 Task: Add Attachment from computer to Card Card0000000213 in Board Board0000000054 in Workspace WS0000000018 in Trello. Add Cover Purple to Card Card0000000213 in Board Board0000000054 in Workspace WS0000000018 in Trello. Add "Move Card To …" Button titled Button0000000213 to "top" of the list "To Do" to Card Card0000000213 in Board Board0000000054 in Workspace WS0000000018 in Trello. Add Description DS0000000213 to Card Card0000000213 in Board Board0000000054 in Workspace WS0000000018 in Trello. Add Comment CM0000000213 to Card Card0000000213 in Board Board0000000054 in Workspace WS0000000018 in Trello
Action: Mouse moved to (347, 222)
Screenshot: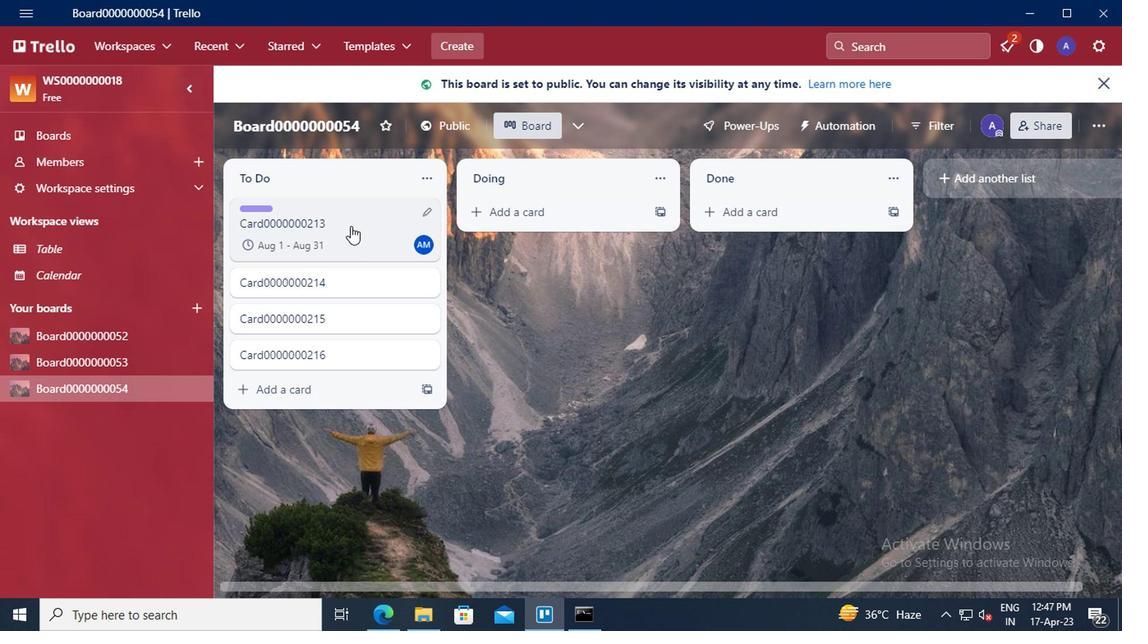 
Action: Mouse pressed left at (347, 222)
Screenshot: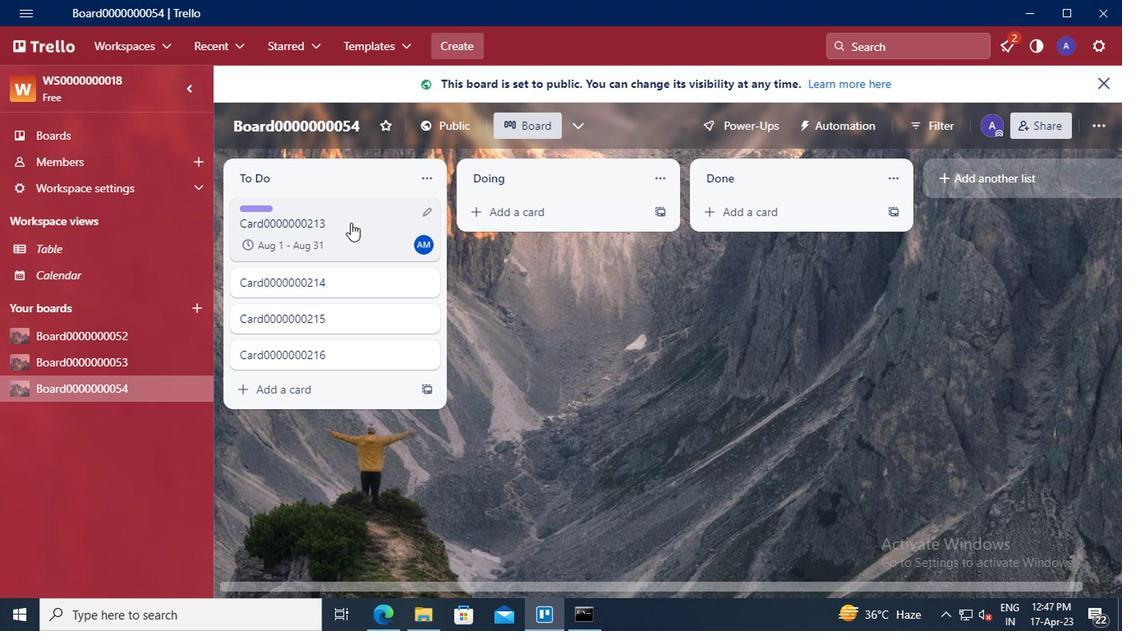 
Action: Mouse moved to (743, 285)
Screenshot: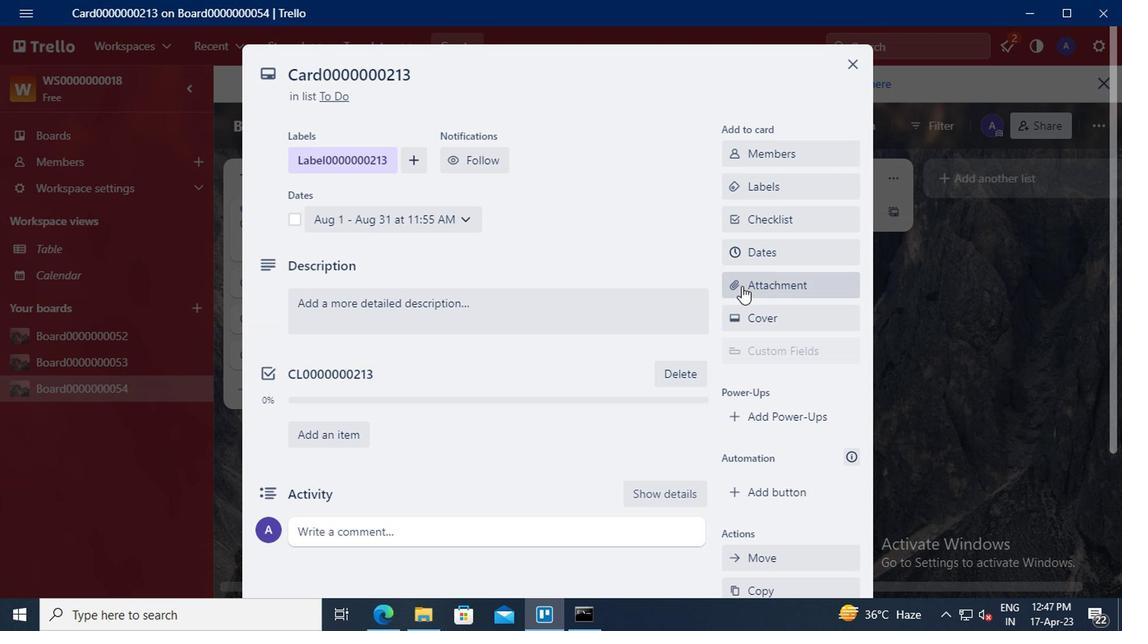 
Action: Mouse pressed left at (743, 285)
Screenshot: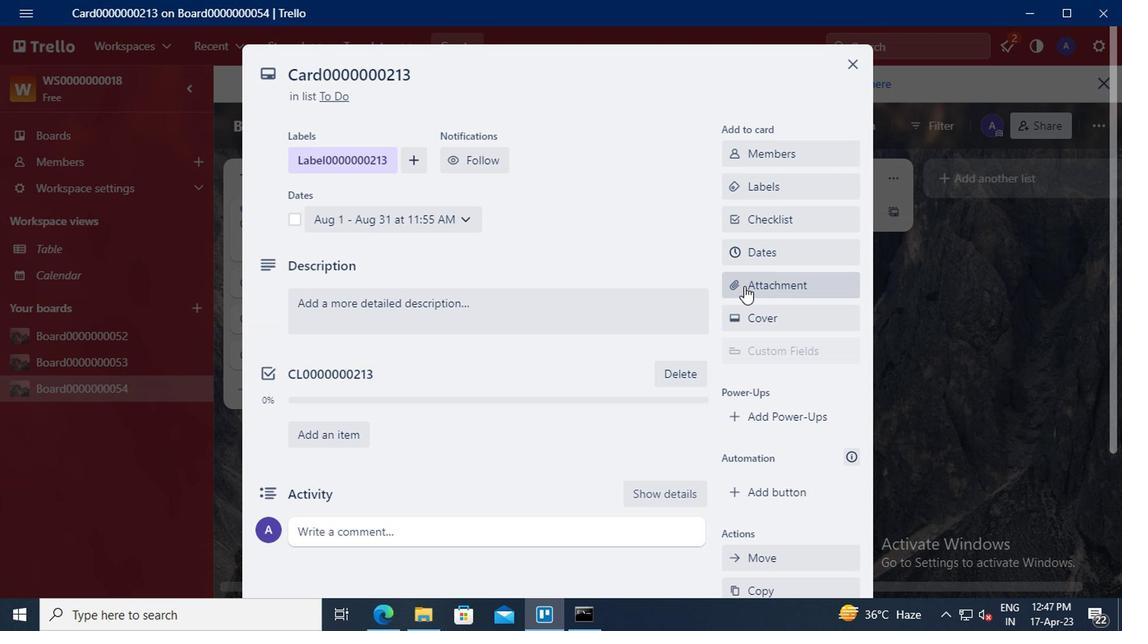 
Action: Mouse moved to (750, 145)
Screenshot: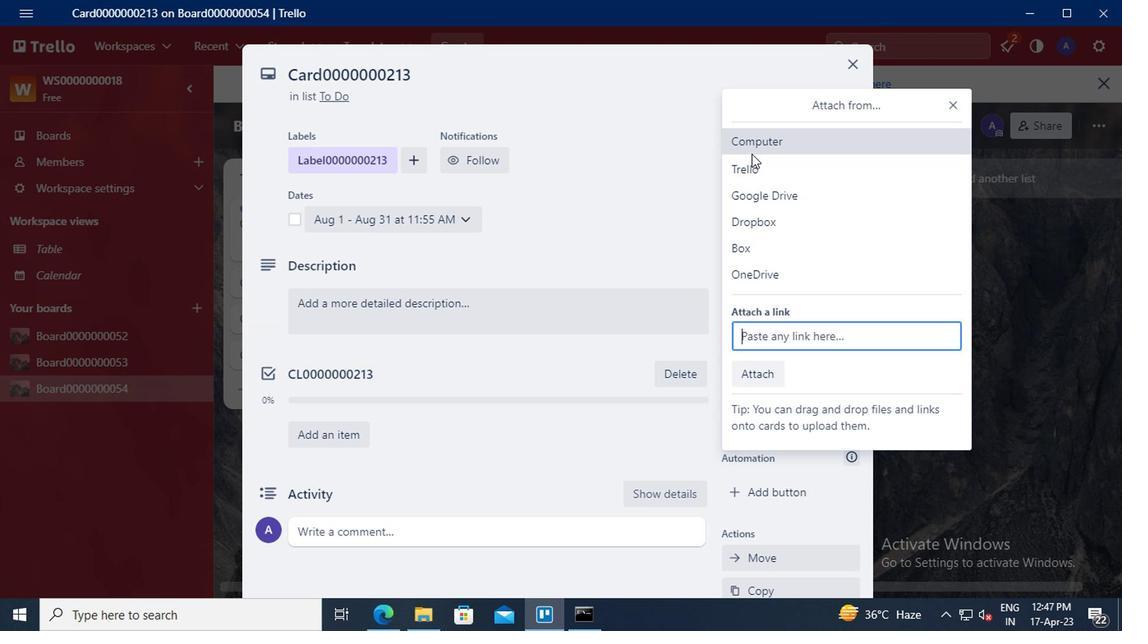 
Action: Mouse pressed left at (750, 145)
Screenshot: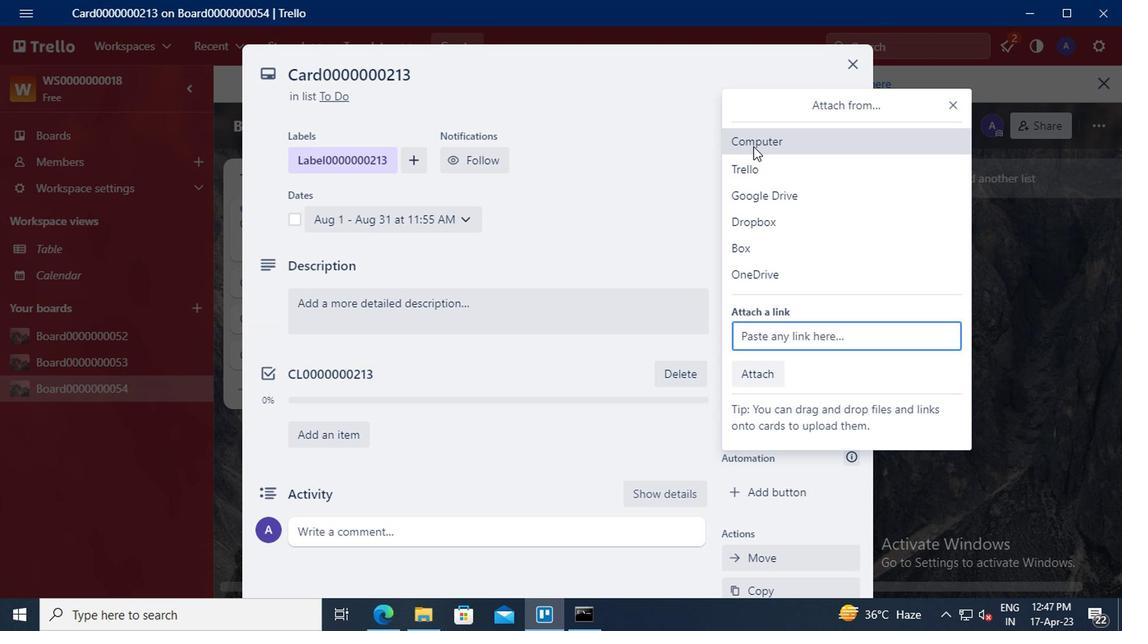 
Action: Mouse moved to (448, 147)
Screenshot: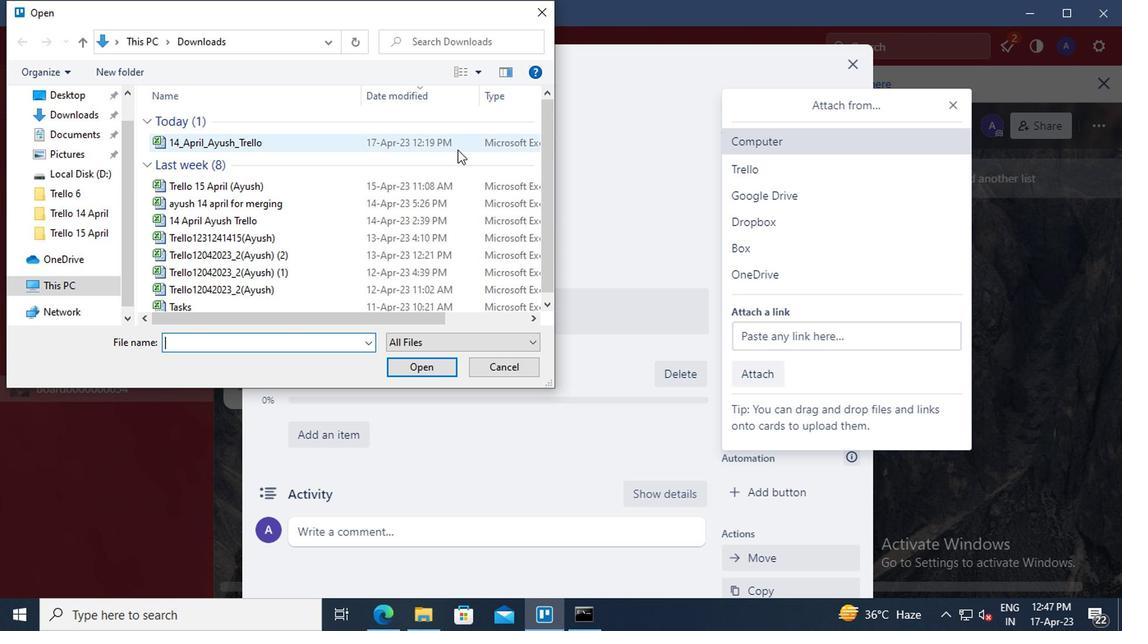 
Action: Mouse pressed left at (448, 147)
Screenshot: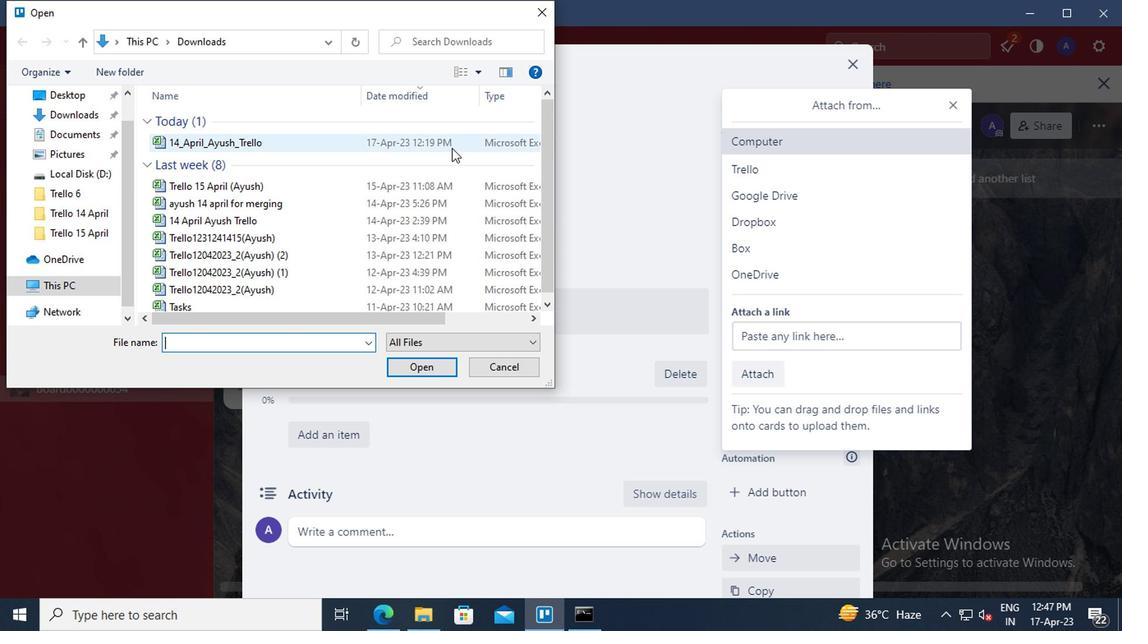 
Action: Mouse moved to (436, 366)
Screenshot: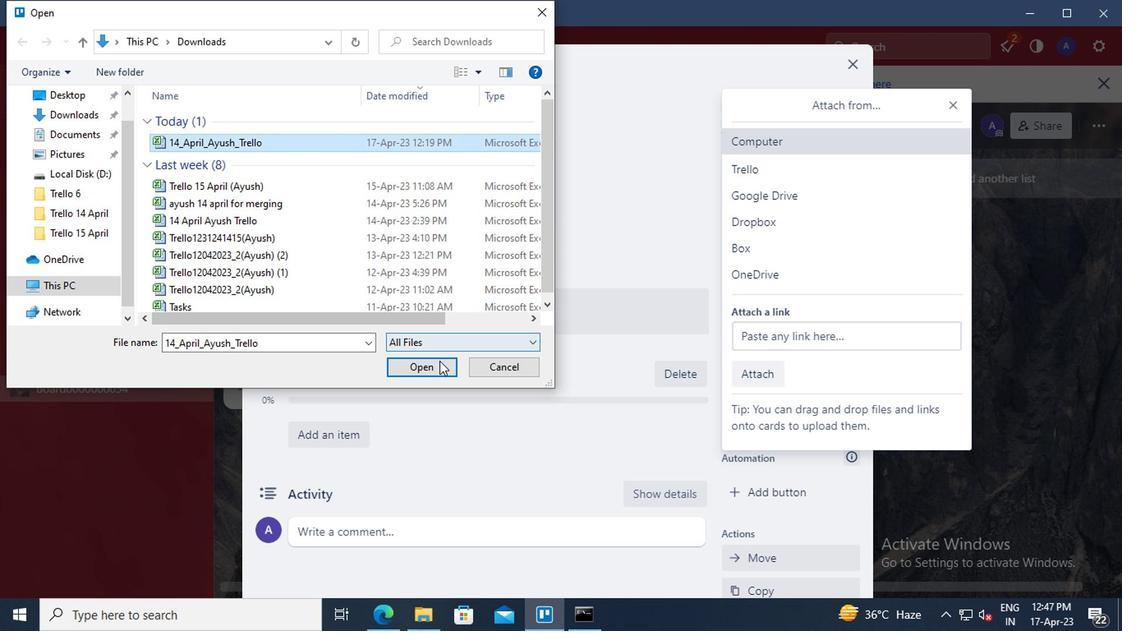 
Action: Mouse pressed left at (436, 366)
Screenshot: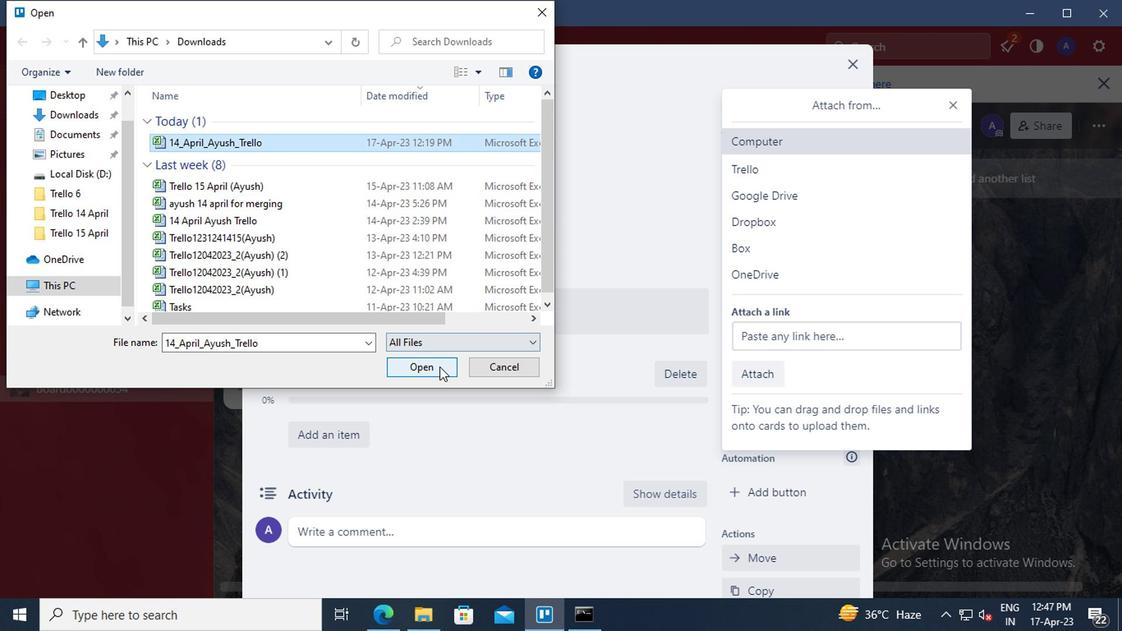 
Action: Mouse moved to (771, 322)
Screenshot: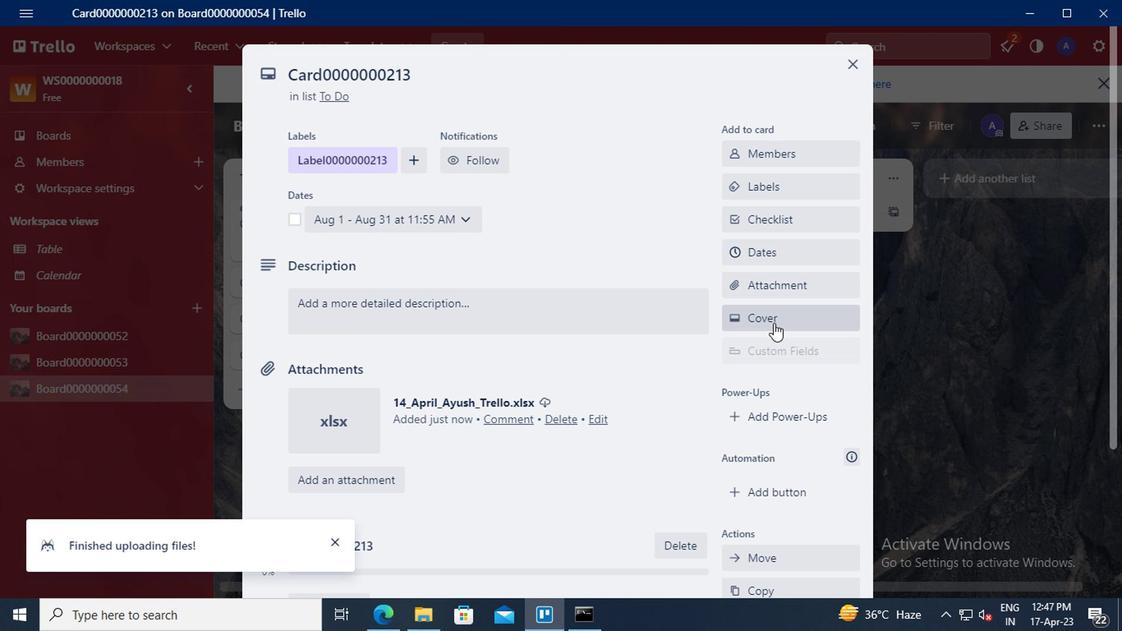 
Action: Mouse pressed left at (771, 322)
Screenshot: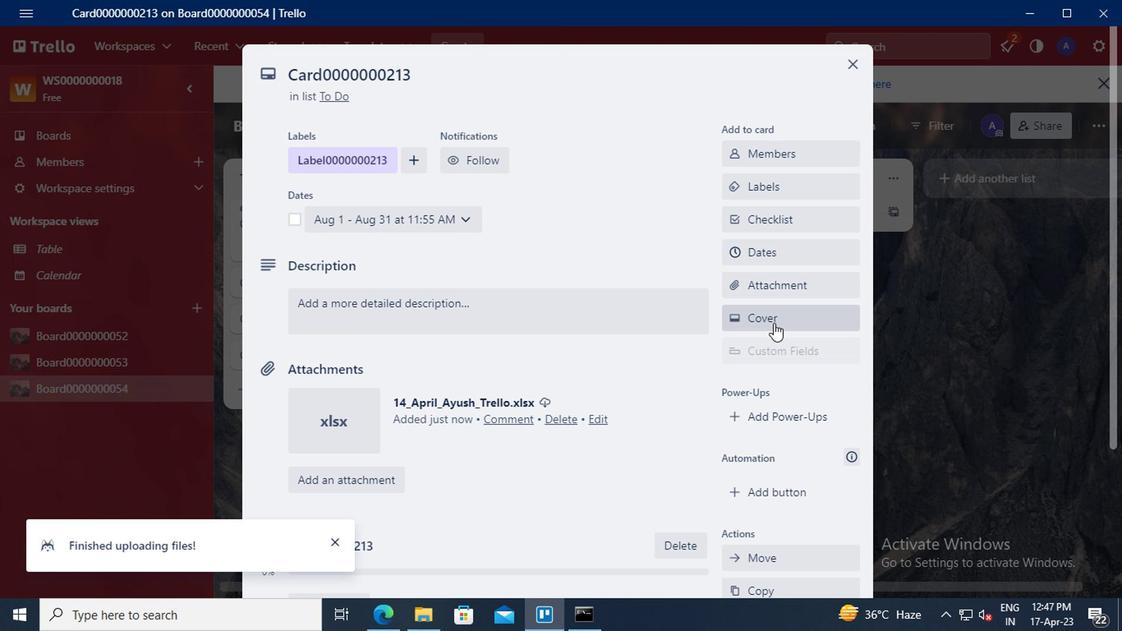 
Action: Mouse moved to (932, 265)
Screenshot: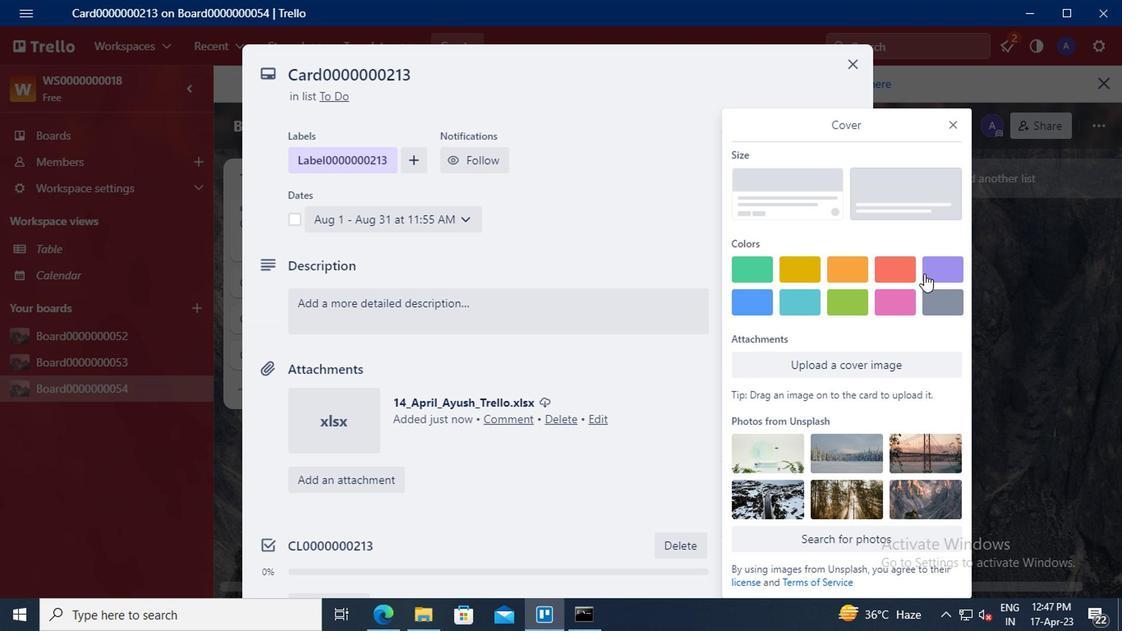 
Action: Mouse pressed left at (932, 265)
Screenshot: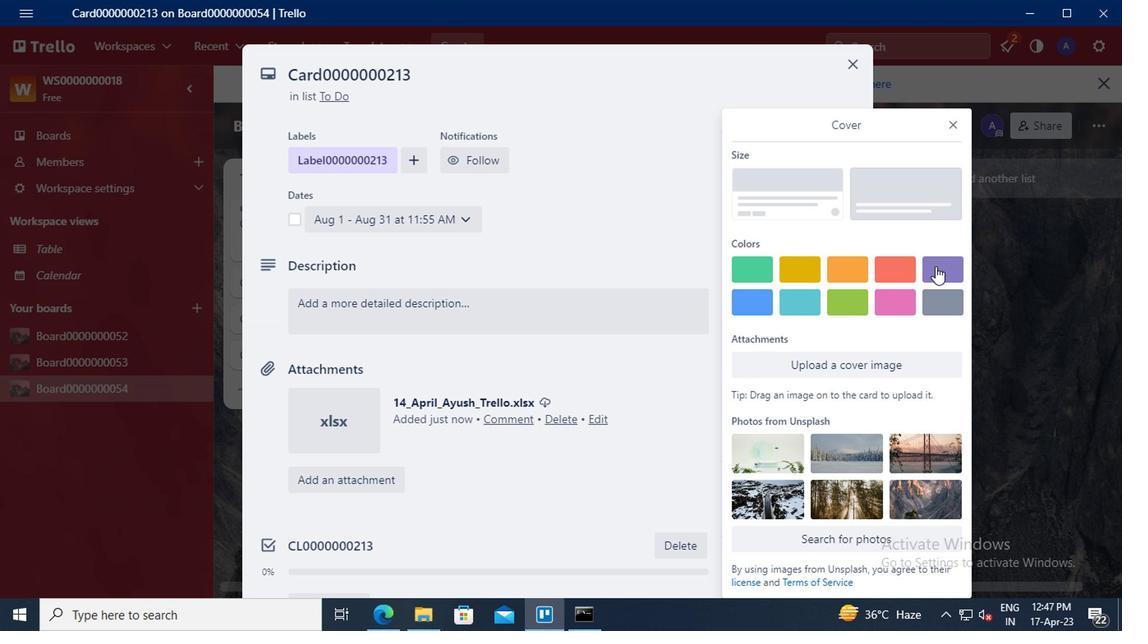 
Action: Mouse moved to (951, 94)
Screenshot: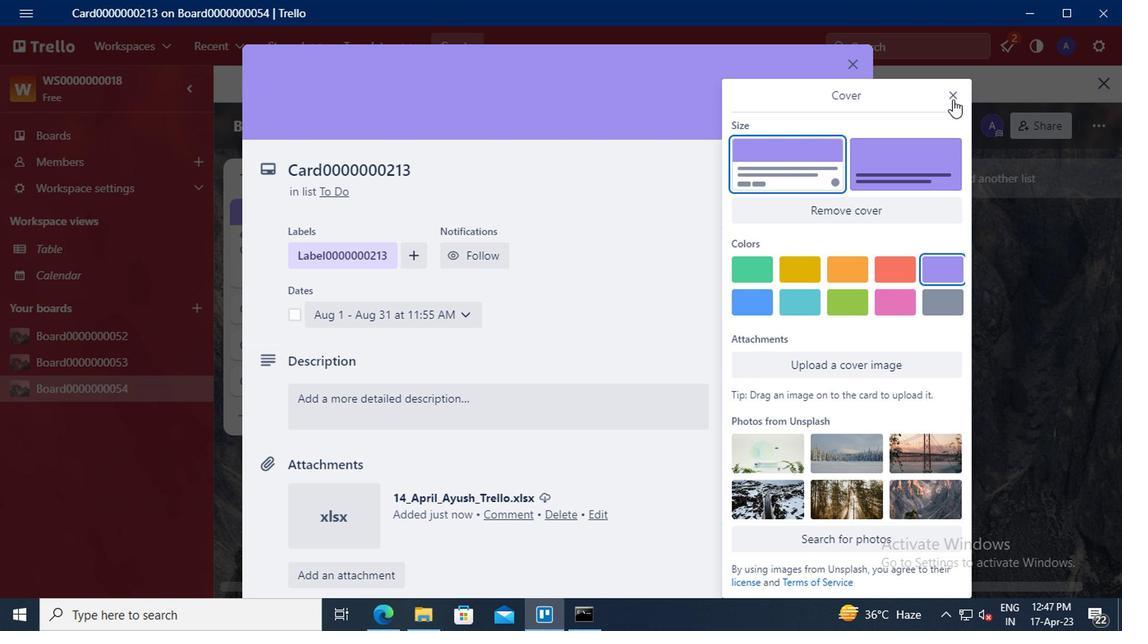 
Action: Mouse pressed left at (951, 94)
Screenshot: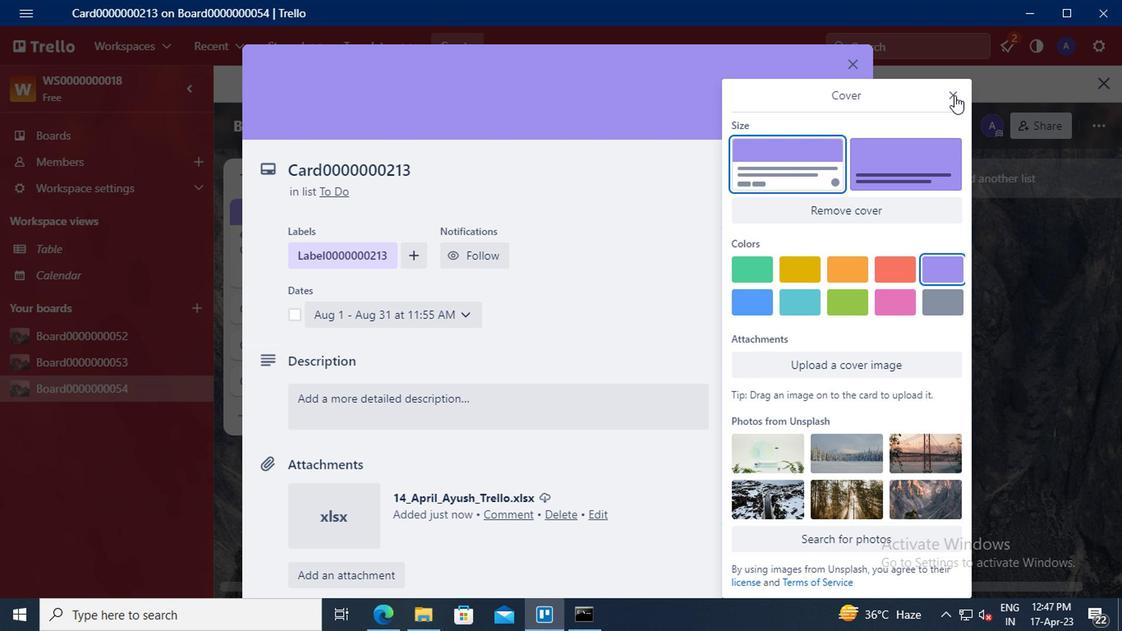 
Action: Mouse moved to (795, 276)
Screenshot: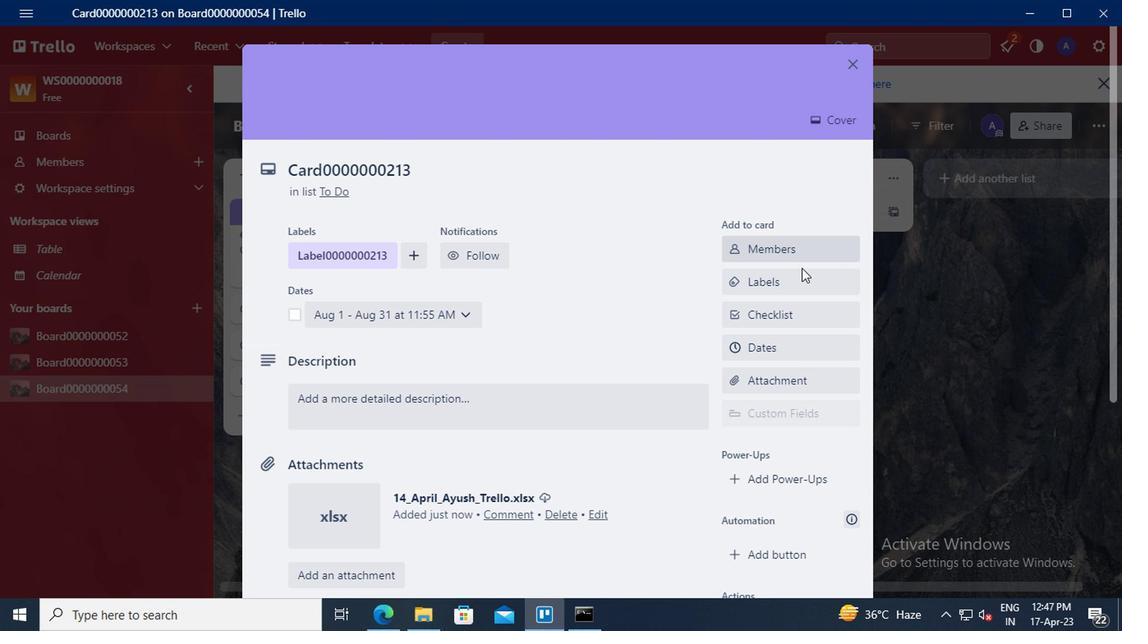 
Action: Mouse scrolled (795, 275) with delta (0, 0)
Screenshot: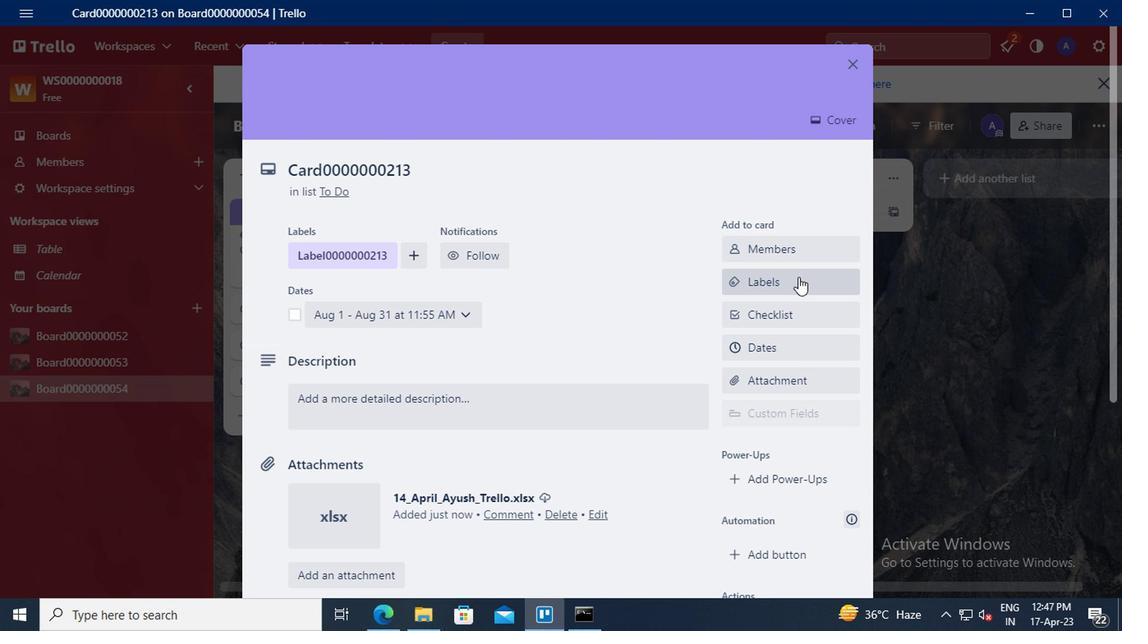 
Action: Mouse scrolled (795, 275) with delta (0, 0)
Screenshot: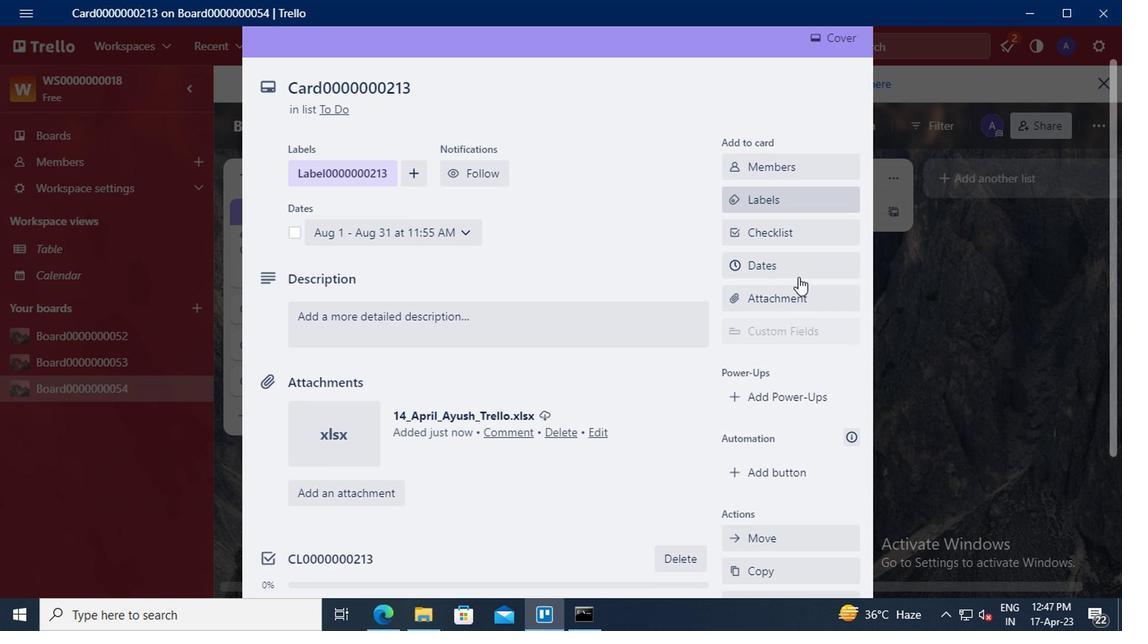 
Action: Mouse scrolled (795, 275) with delta (0, 0)
Screenshot: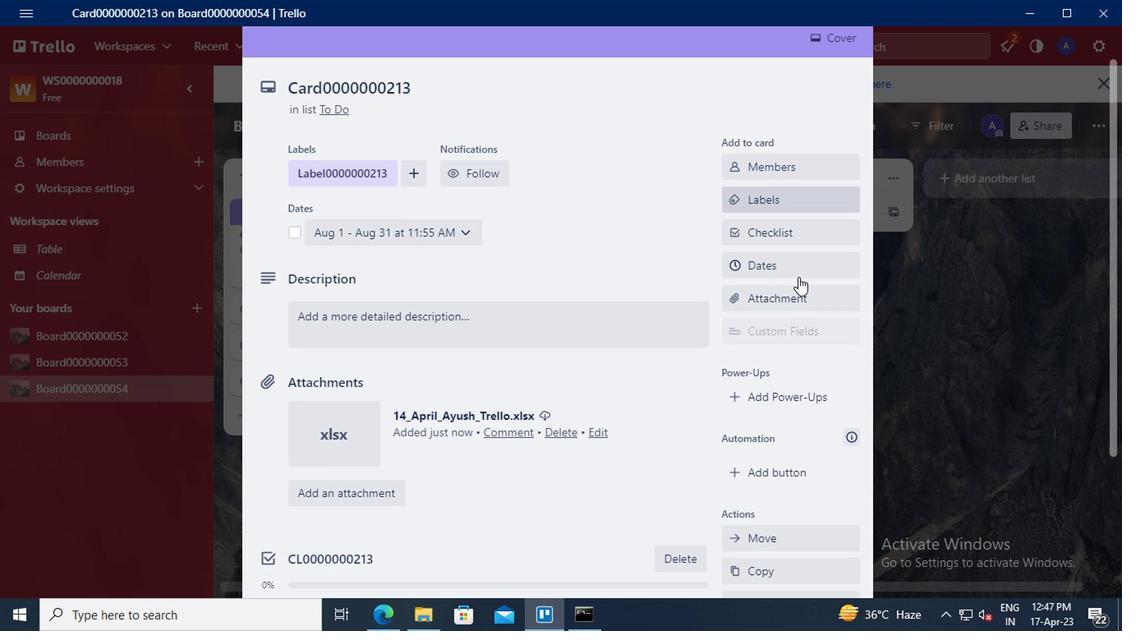 
Action: Mouse moved to (795, 306)
Screenshot: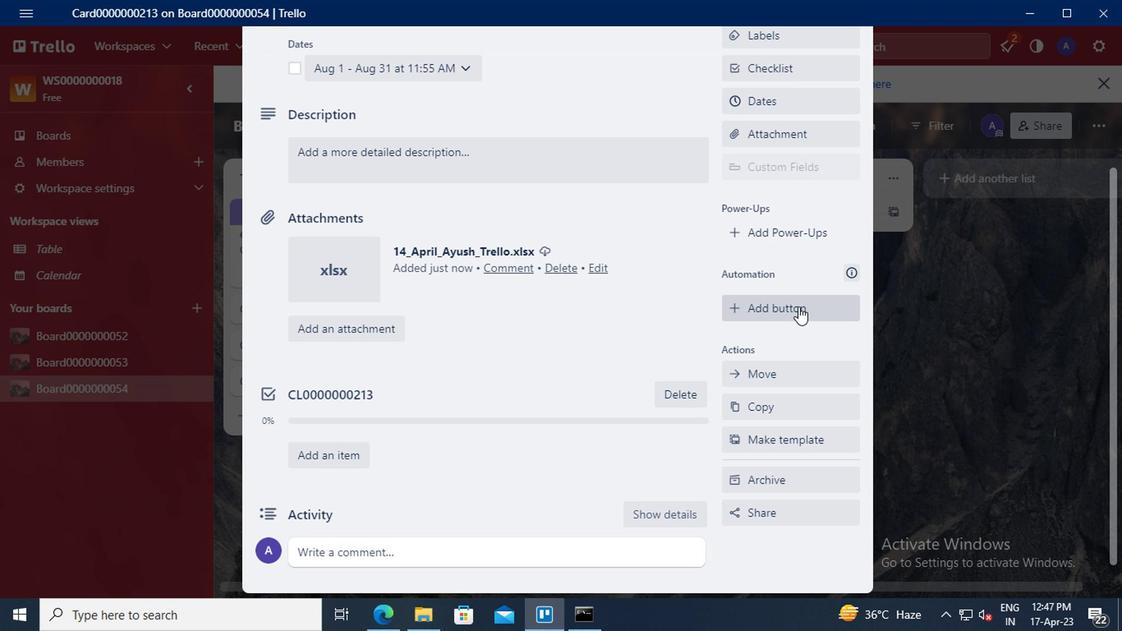 
Action: Mouse pressed left at (795, 306)
Screenshot: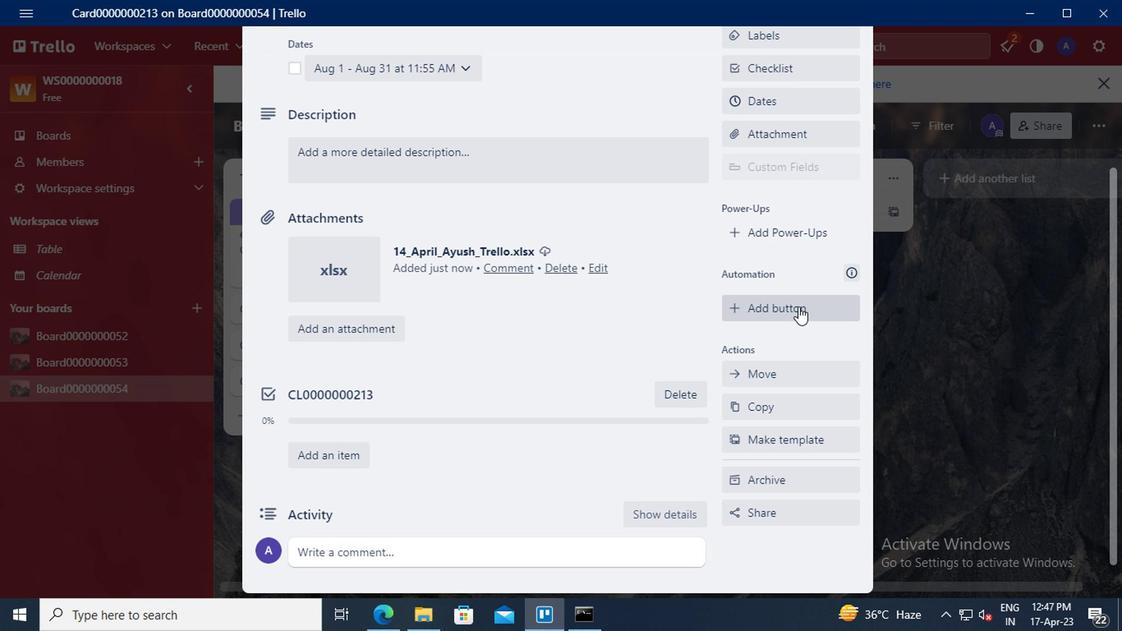 
Action: Mouse moved to (793, 157)
Screenshot: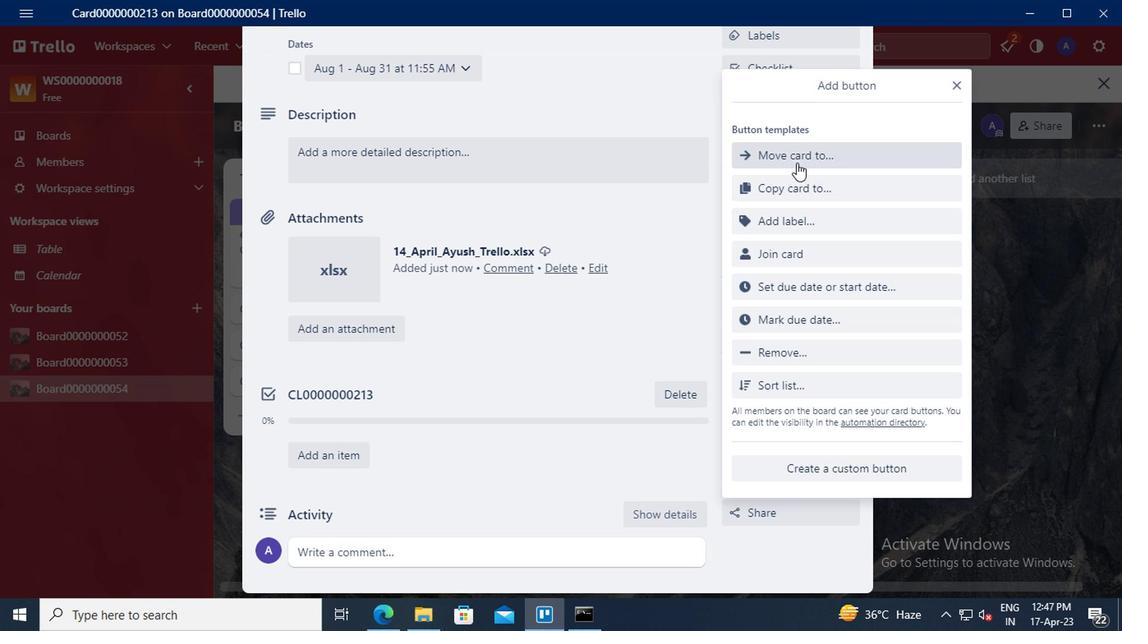 
Action: Mouse pressed left at (793, 157)
Screenshot: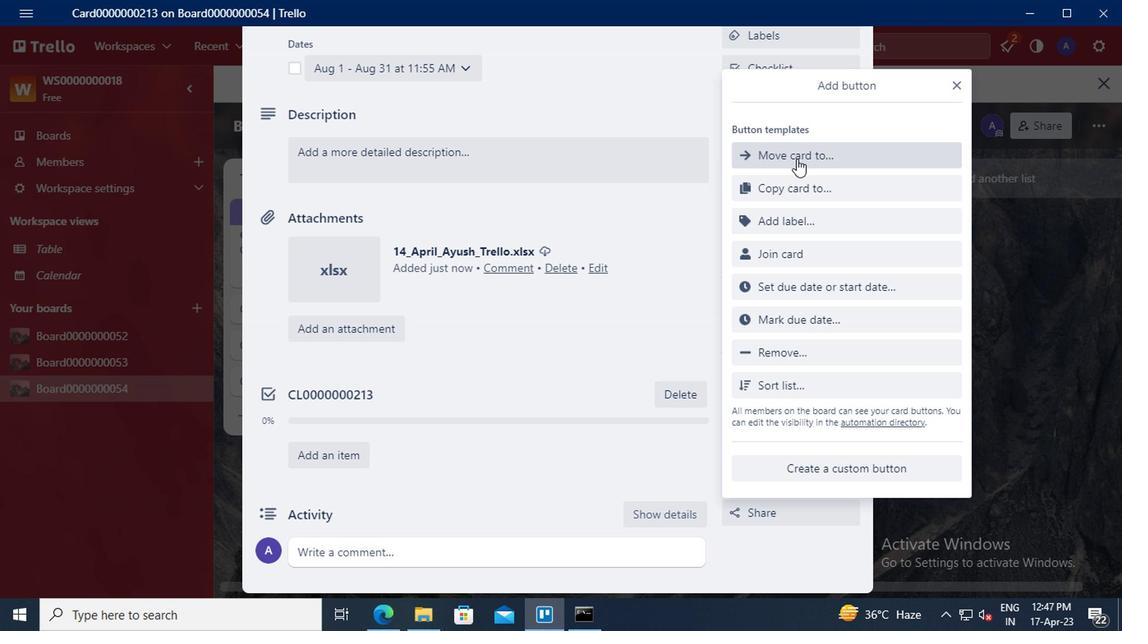 
Action: Mouse moved to (797, 154)
Screenshot: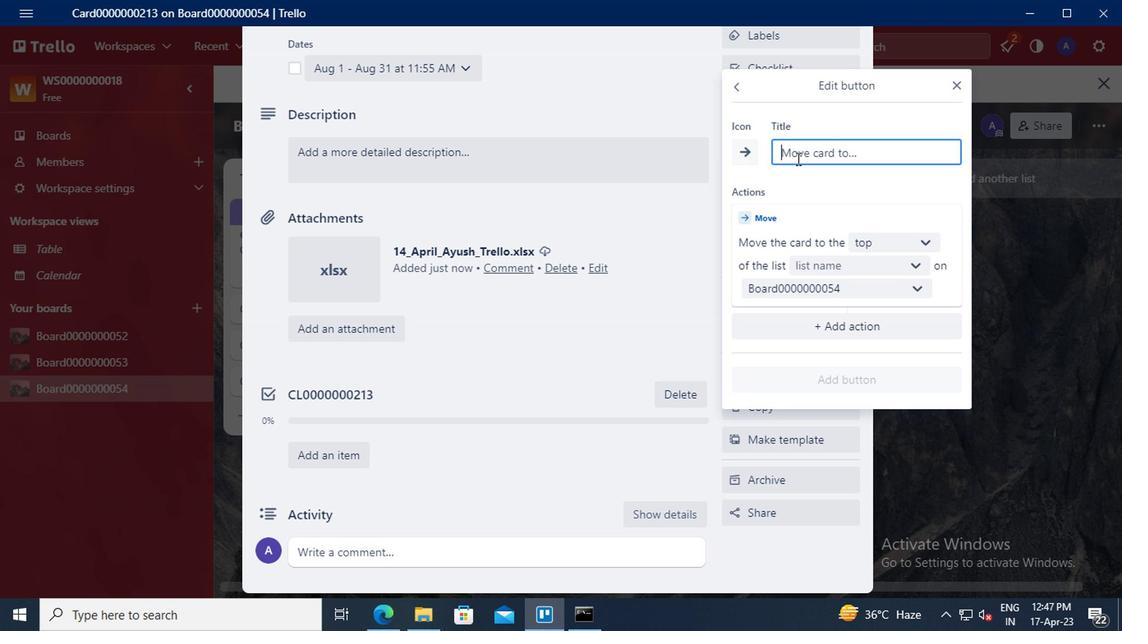 
Action: Mouse pressed left at (797, 154)
Screenshot: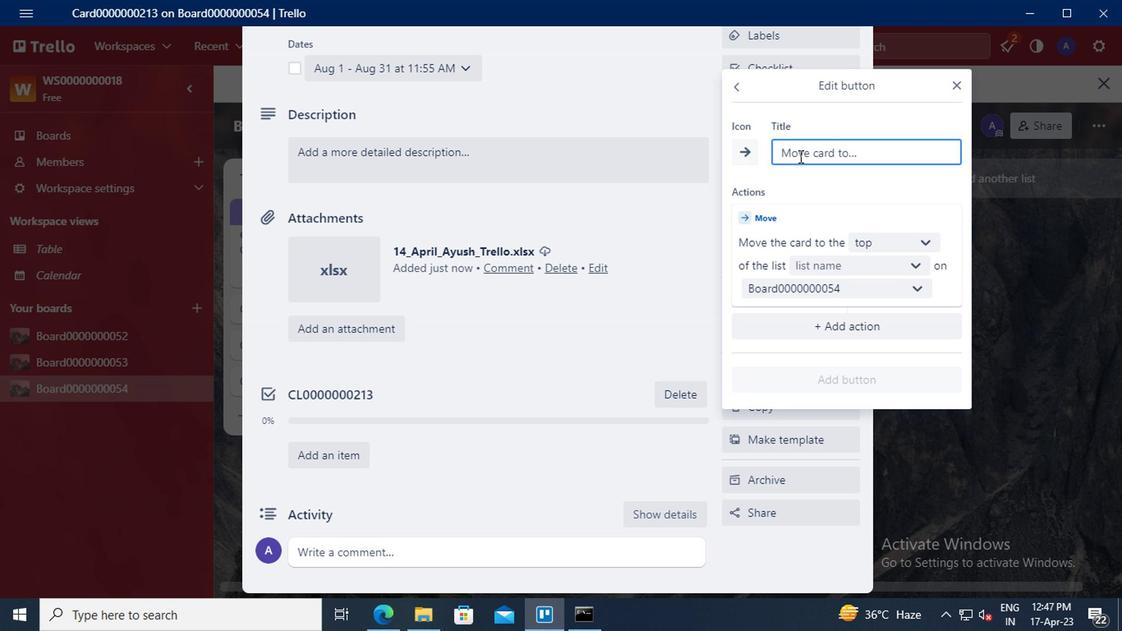 
Action: Key pressed <Key.shift>BUTTON0000000213
Screenshot: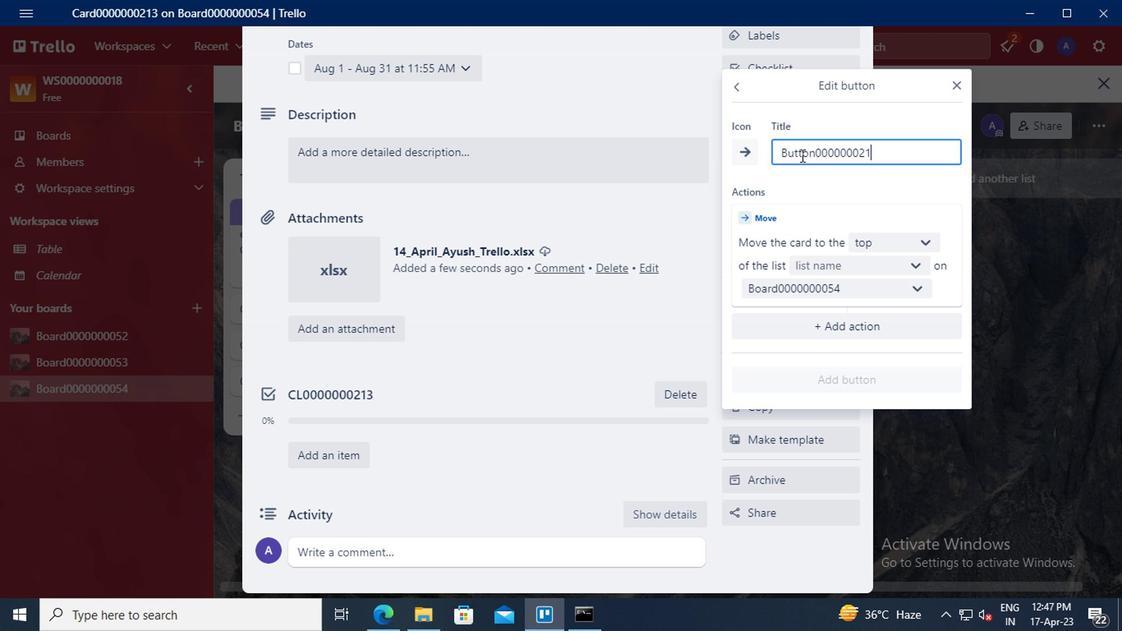 
Action: Mouse moved to (878, 242)
Screenshot: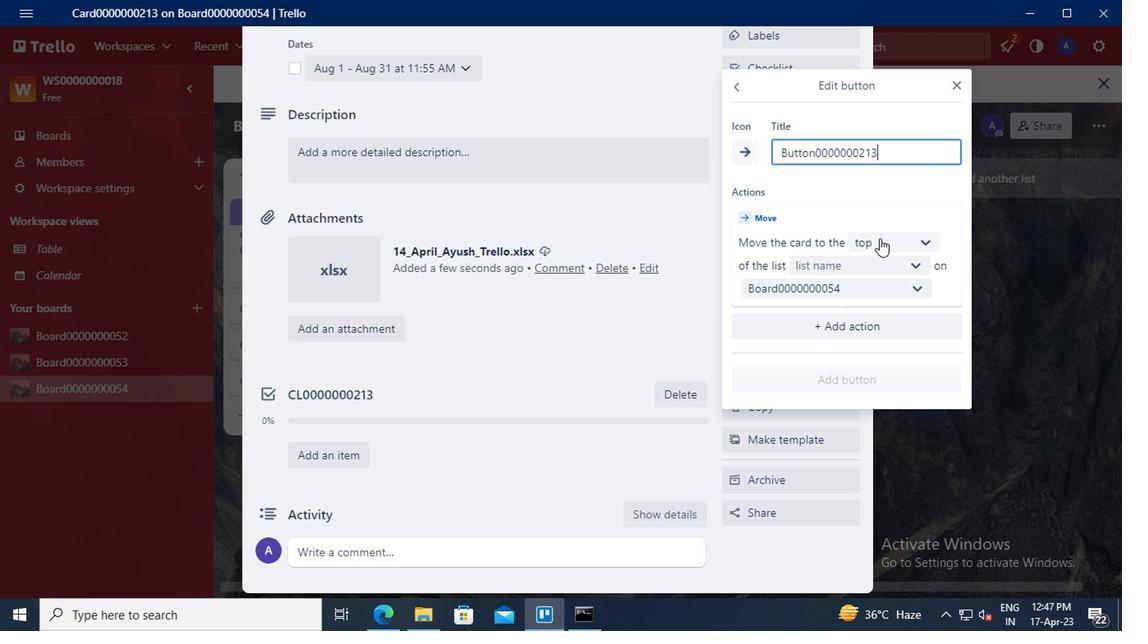 
Action: Mouse pressed left at (878, 242)
Screenshot: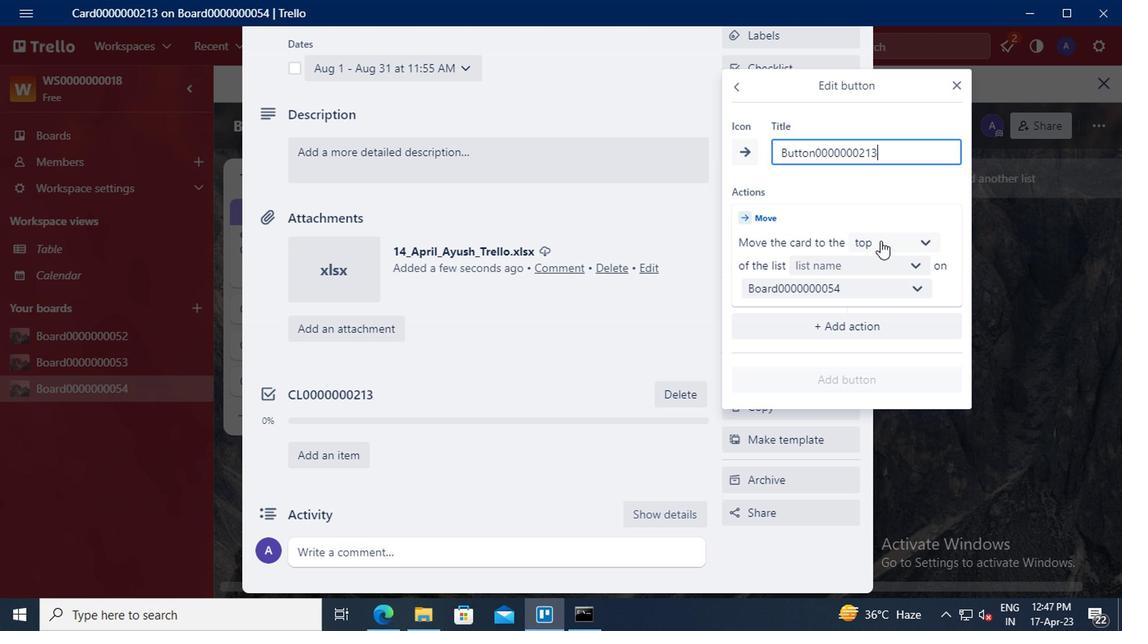 
Action: Mouse moved to (879, 271)
Screenshot: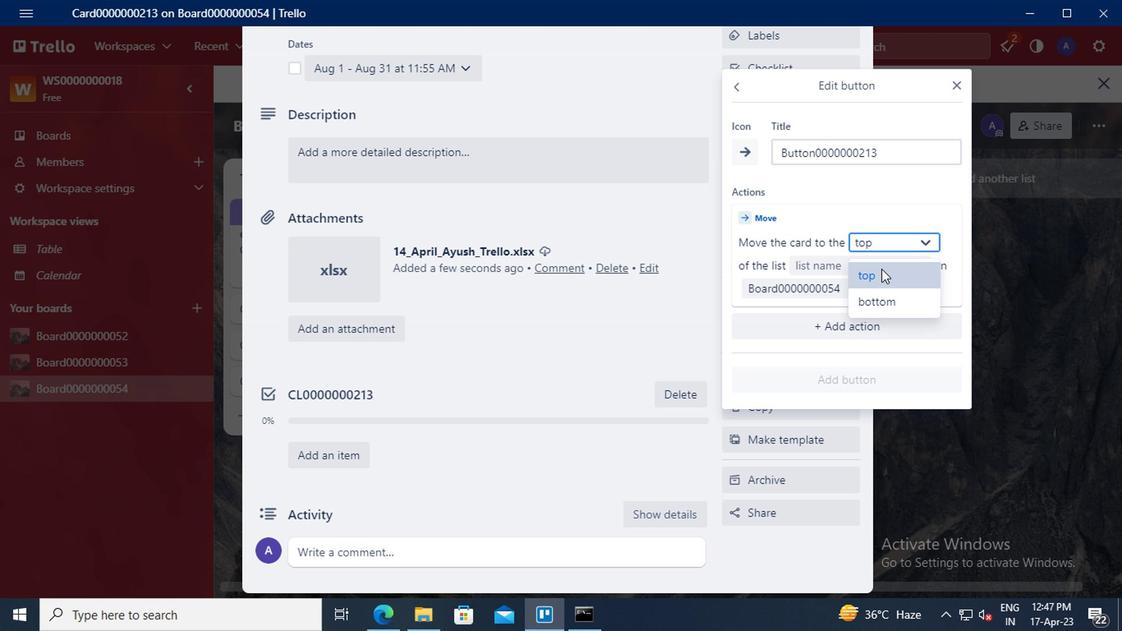 
Action: Mouse pressed left at (879, 271)
Screenshot: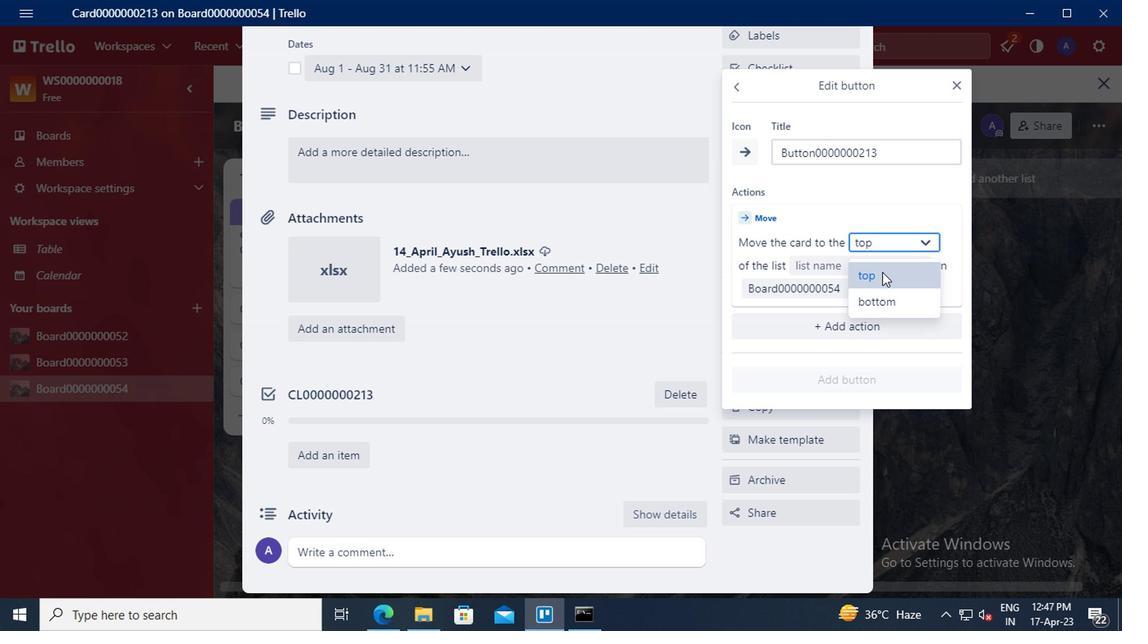 
Action: Mouse moved to (850, 263)
Screenshot: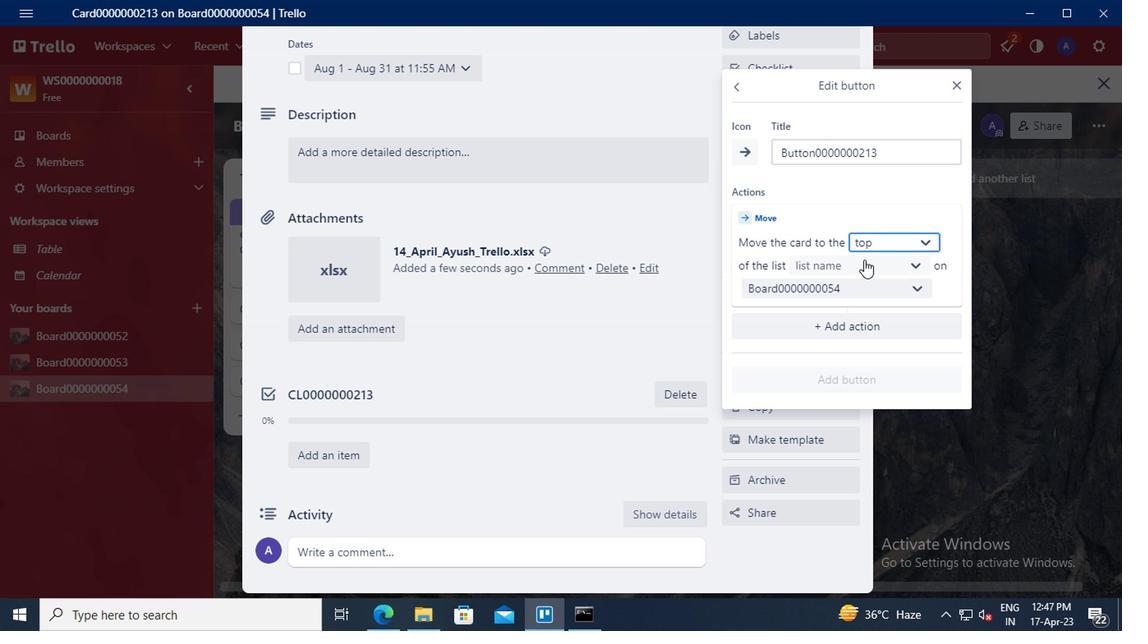 
Action: Mouse pressed left at (850, 263)
Screenshot: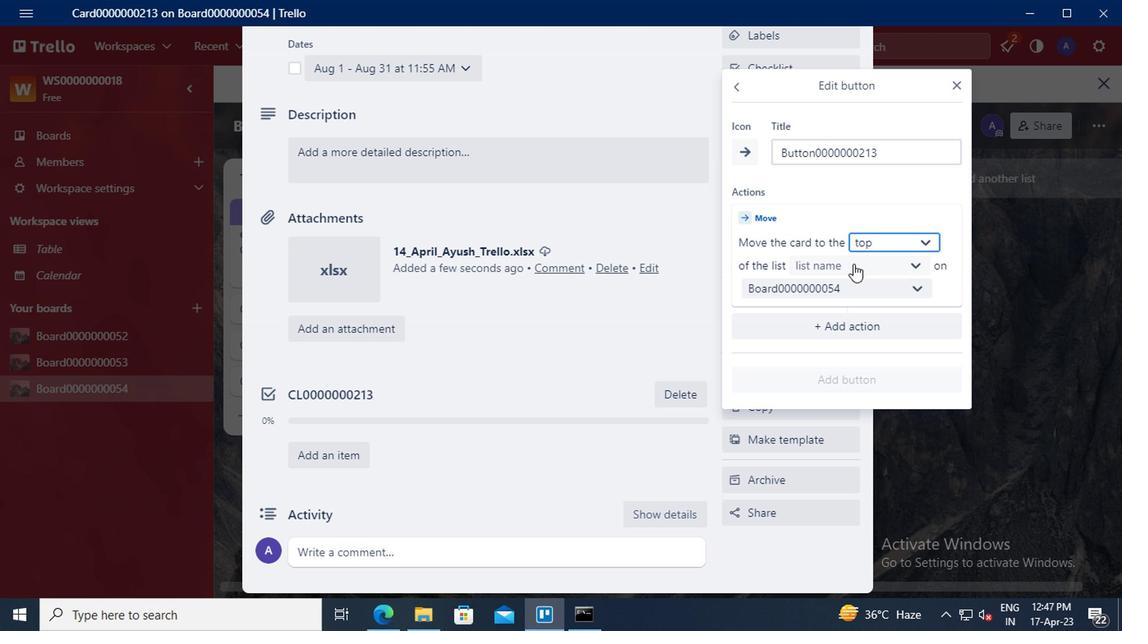 
Action: Mouse moved to (844, 290)
Screenshot: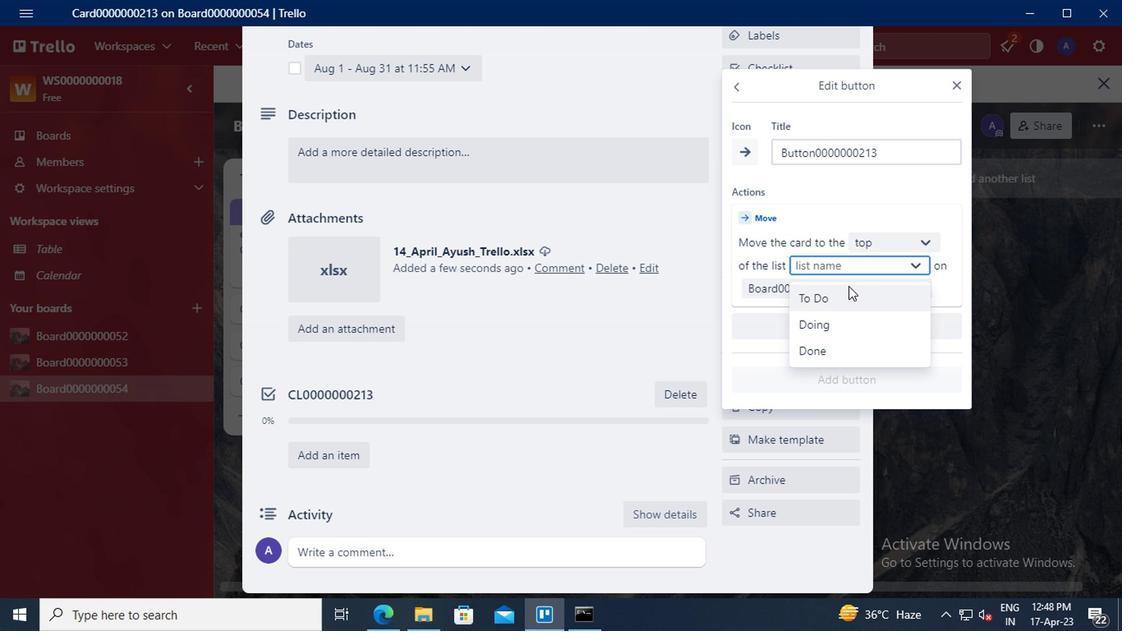 
Action: Mouse pressed left at (844, 290)
Screenshot: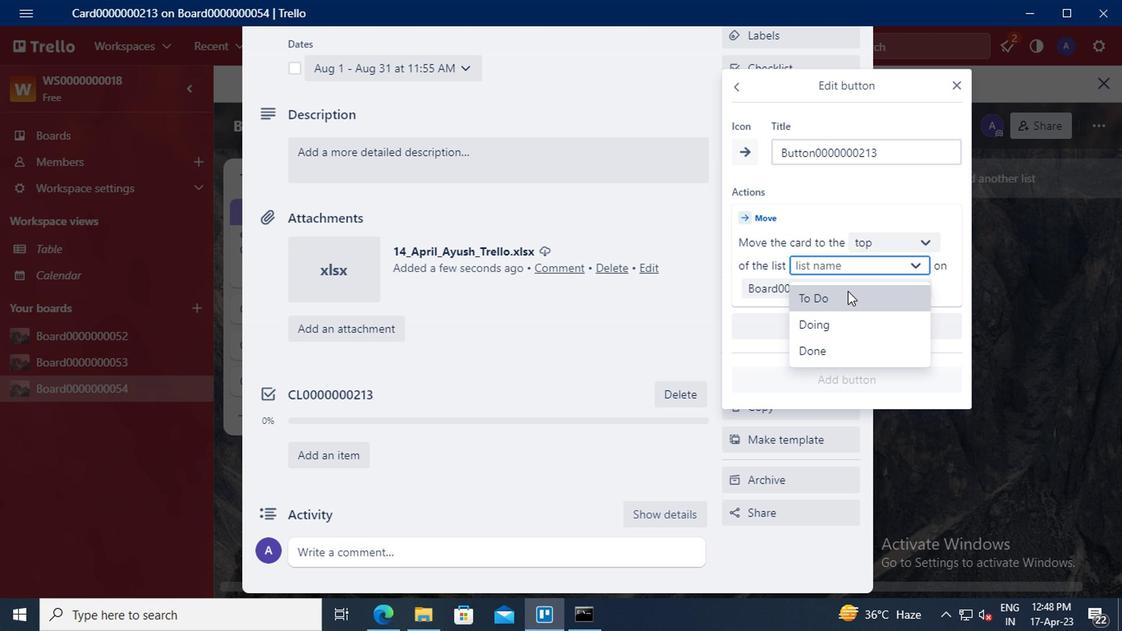 
Action: Mouse moved to (844, 382)
Screenshot: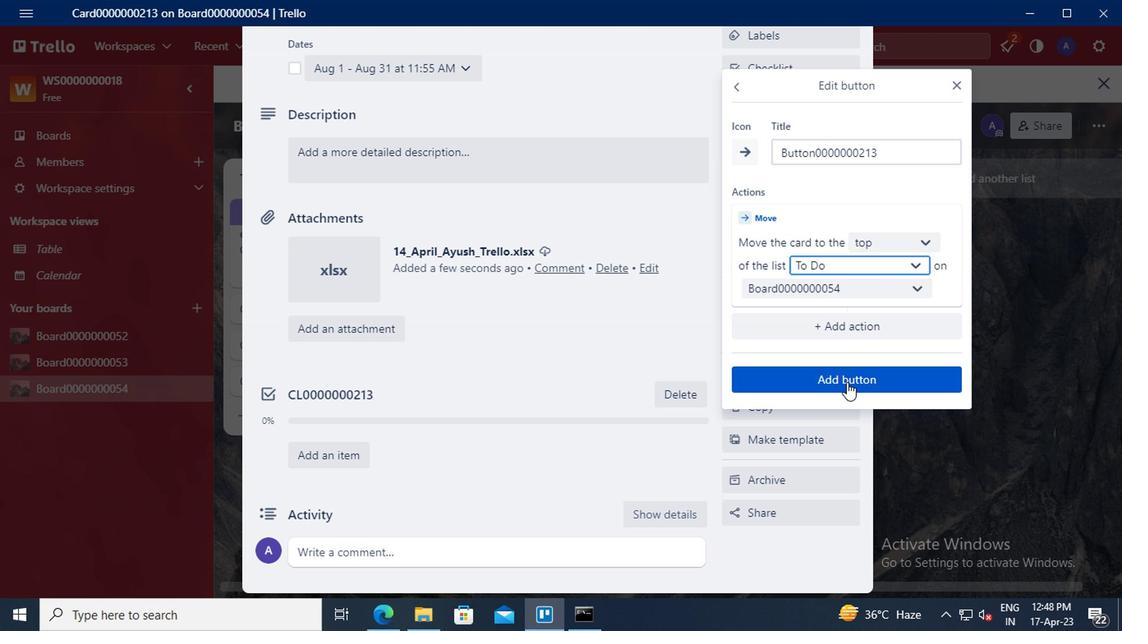 
Action: Mouse pressed left at (844, 382)
Screenshot: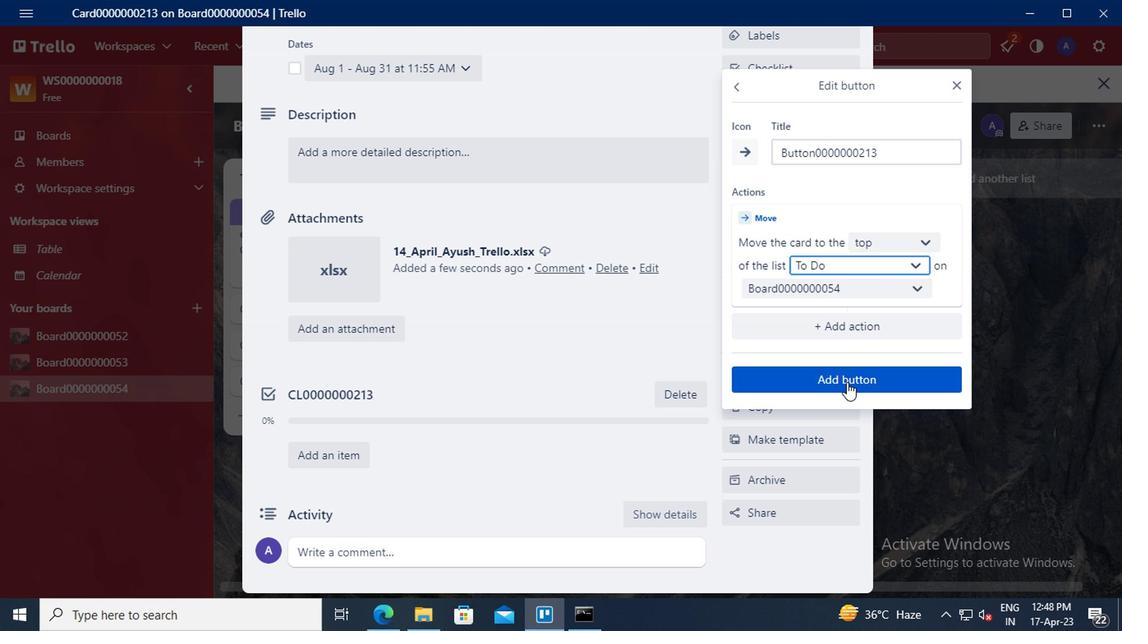 
Action: Mouse moved to (548, 341)
Screenshot: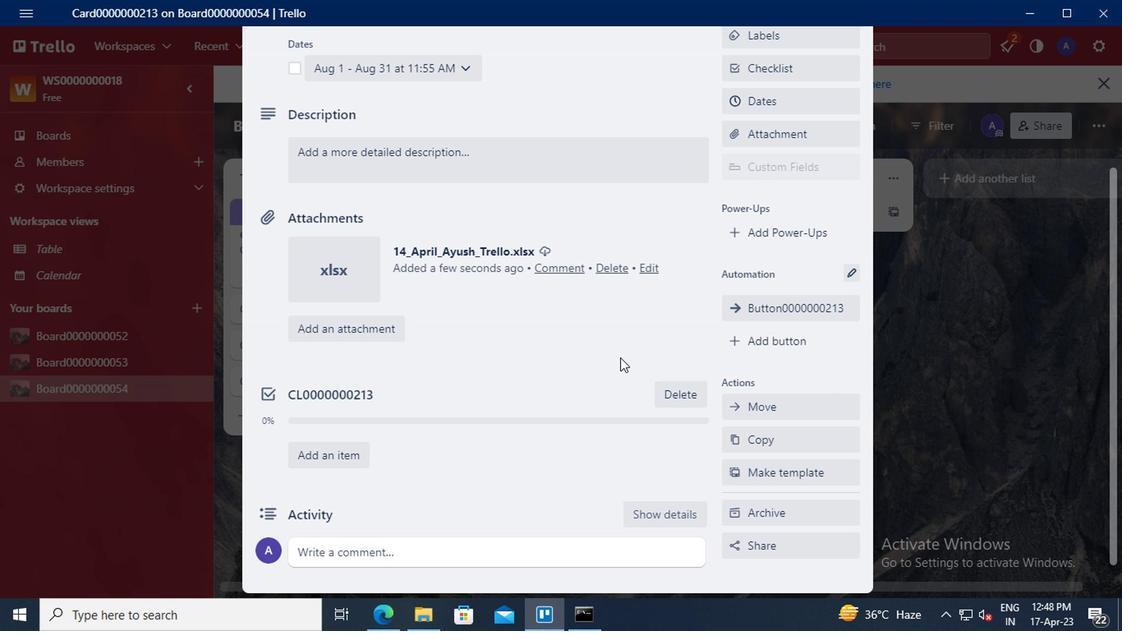 
Action: Mouse scrolled (548, 342) with delta (0, 0)
Screenshot: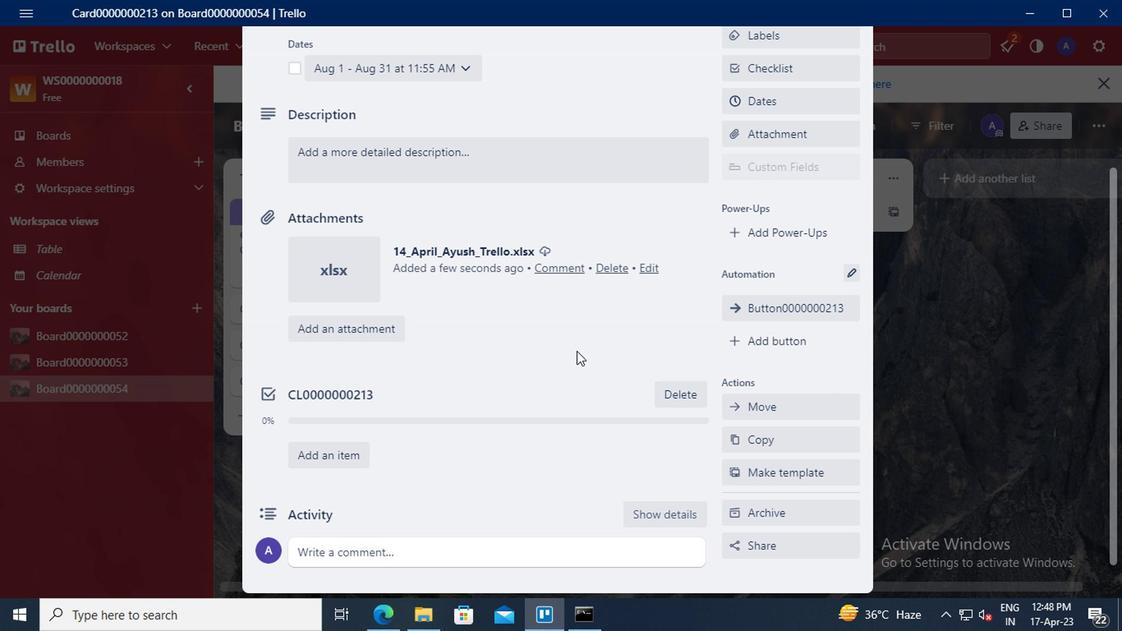 
Action: Mouse moved to (390, 249)
Screenshot: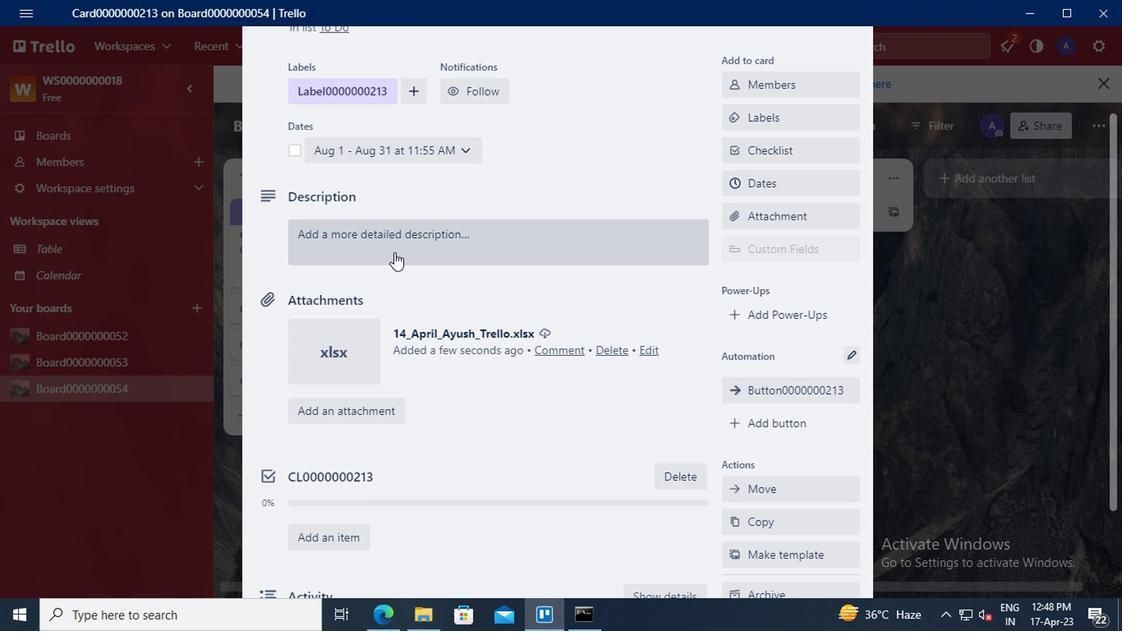 
Action: Mouse pressed left at (390, 249)
Screenshot: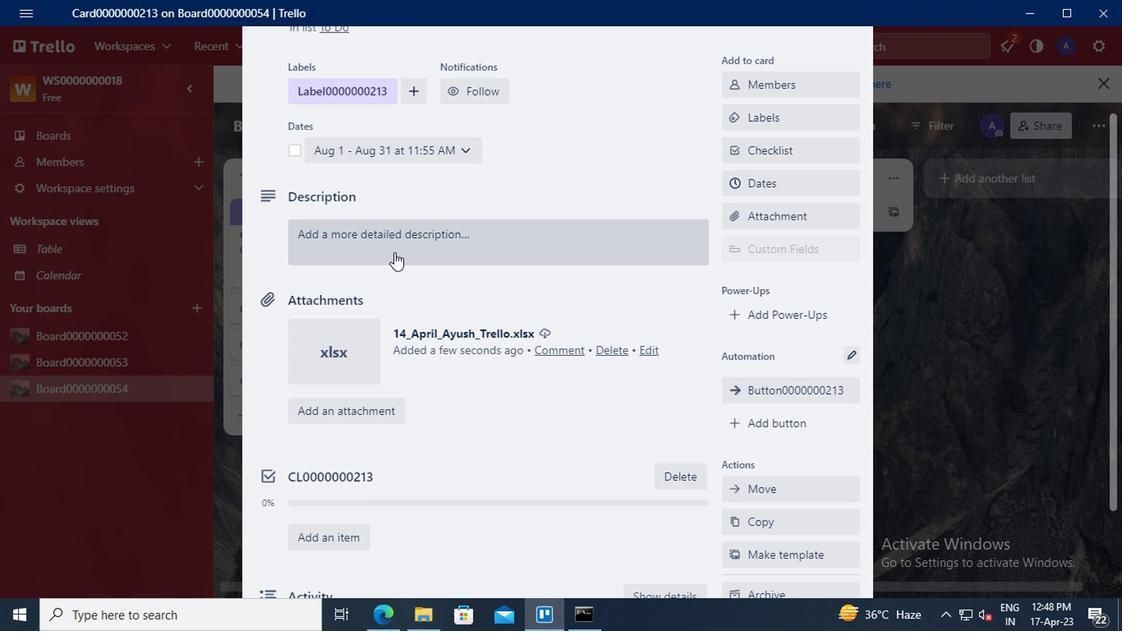 
Action: Mouse moved to (347, 282)
Screenshot: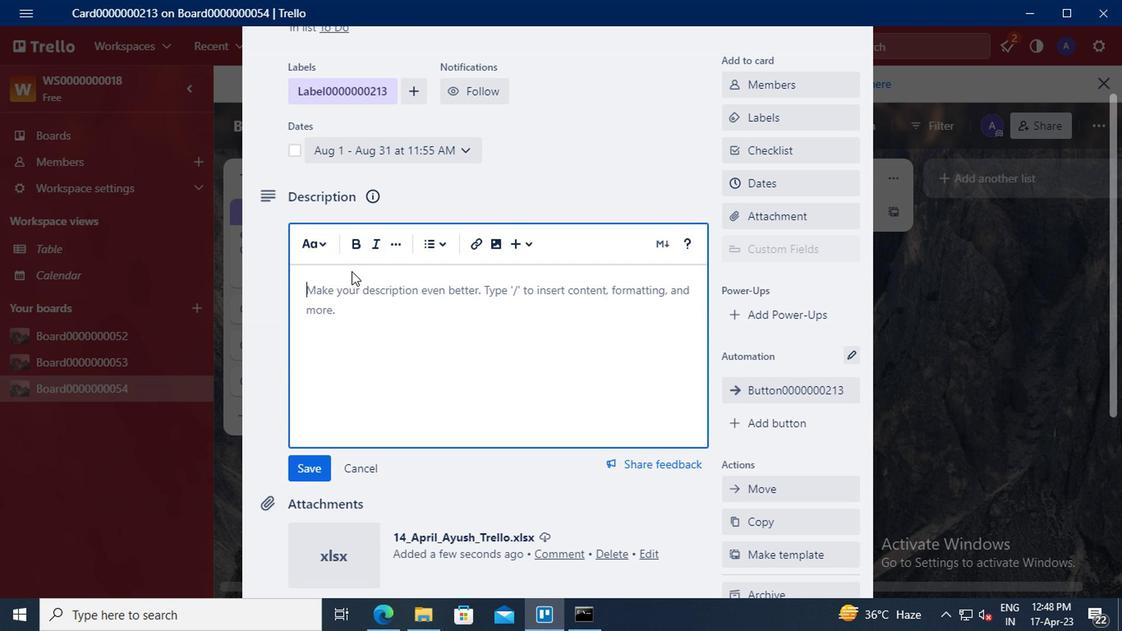 
Action: Mouse pressed left at (347, 282)
Screenshot: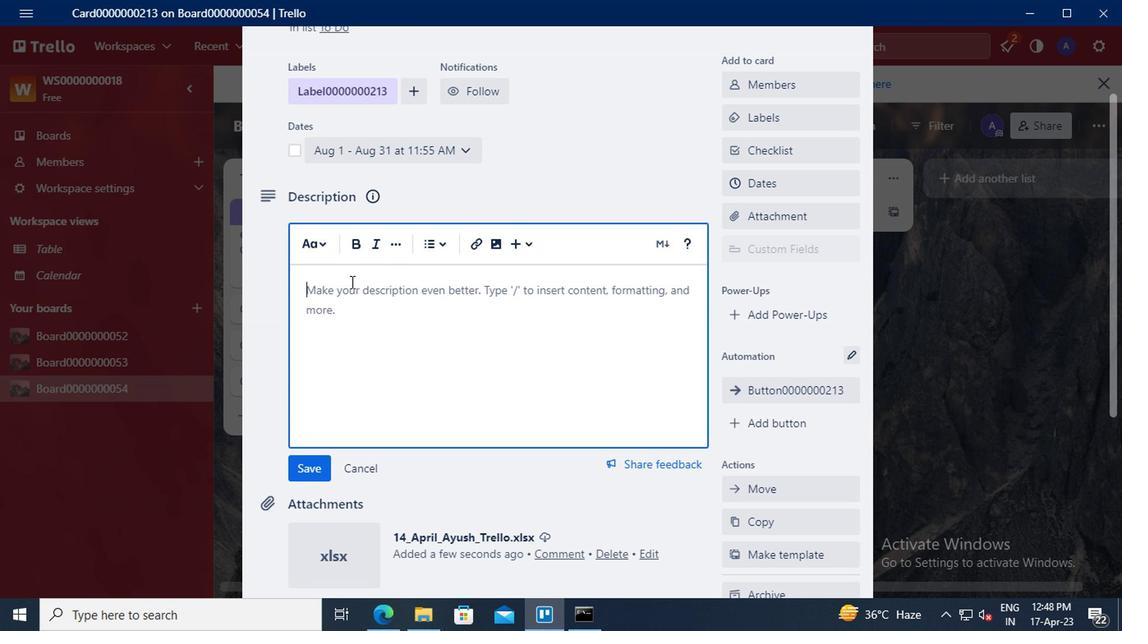 
Action: Key pressed <Key.shift>DS0000000213
Screenshot: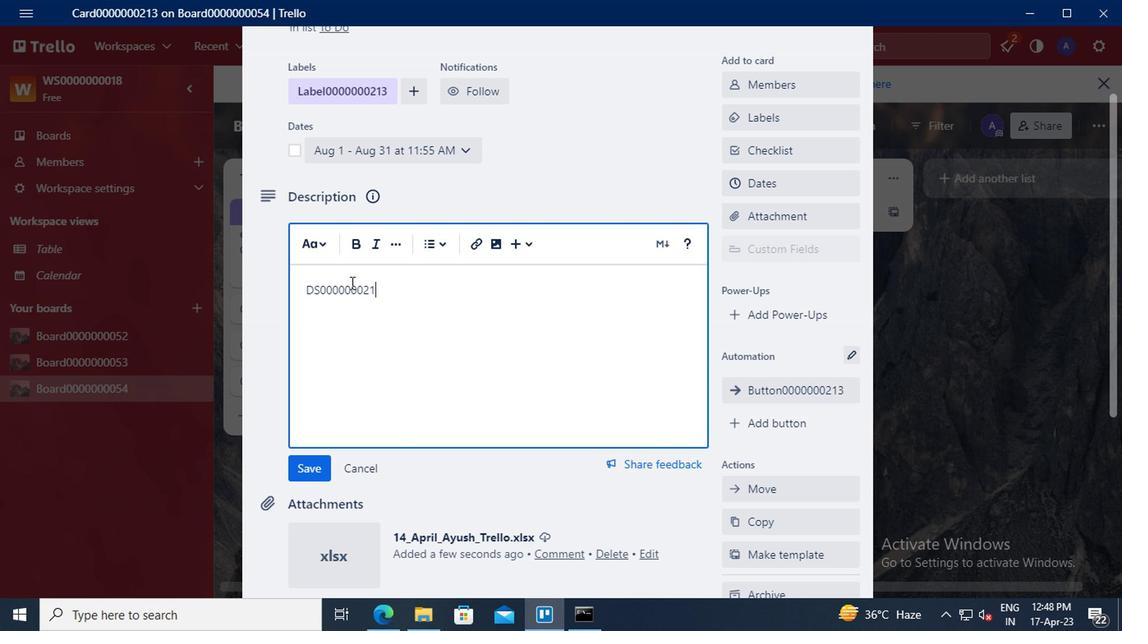 
Action: Mouse moved to (299, 472)
Screenshot: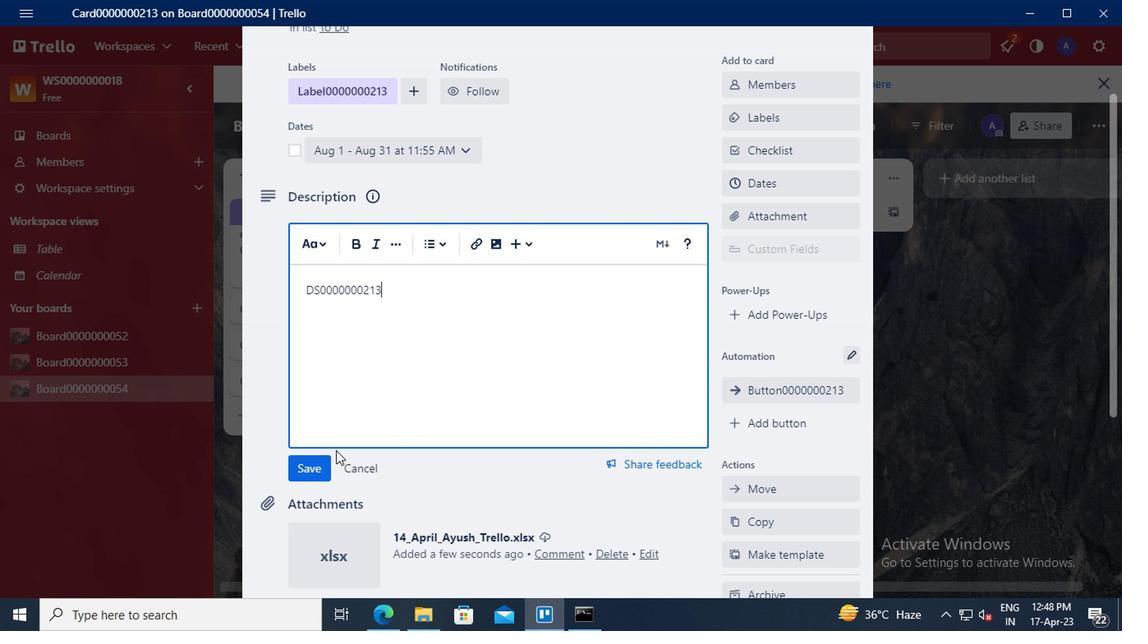 
Action: Mouse pressed left at (299, 472)
Screenshot: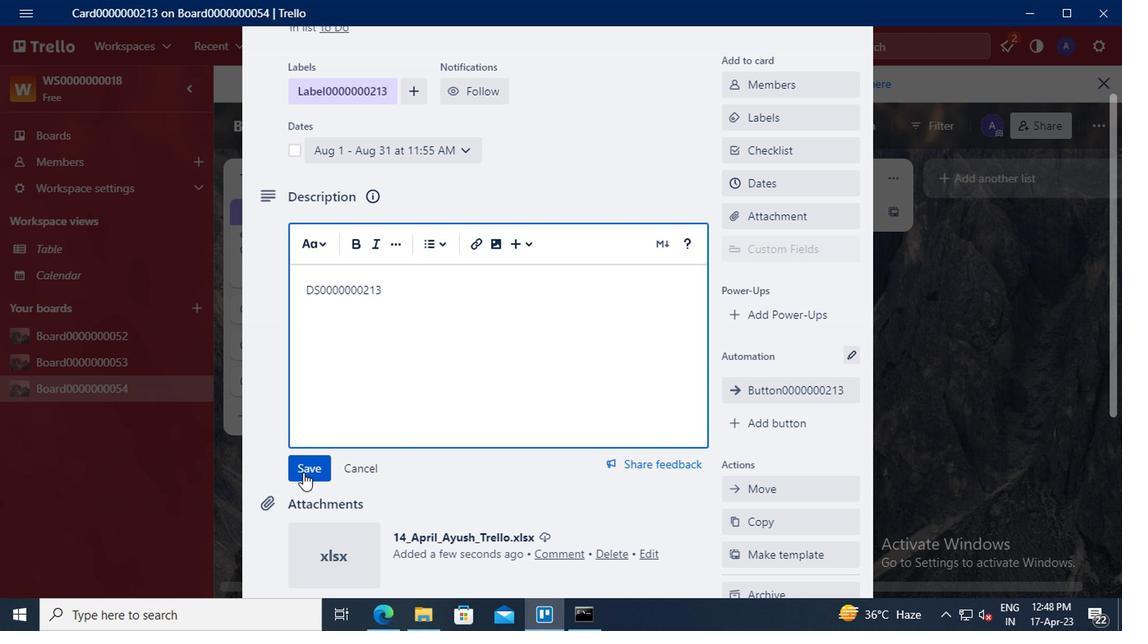 
Action: Mouse scrolled (299, 472) with delta (0, 0)
Screenshot: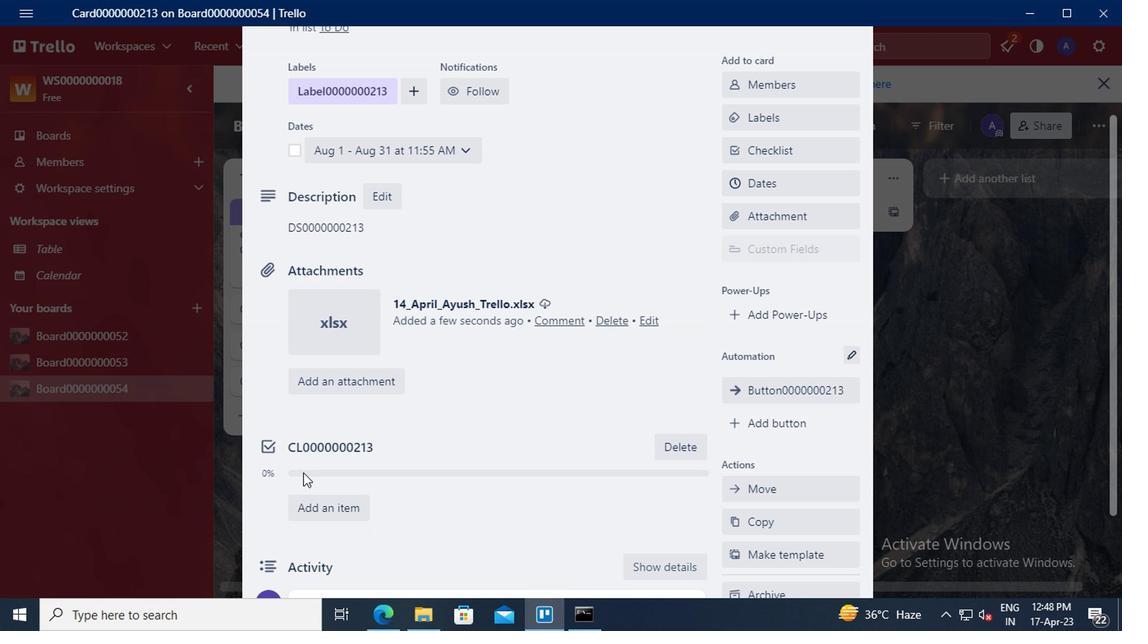 
Action: Mouse moved to (332, 519)
Screenshot: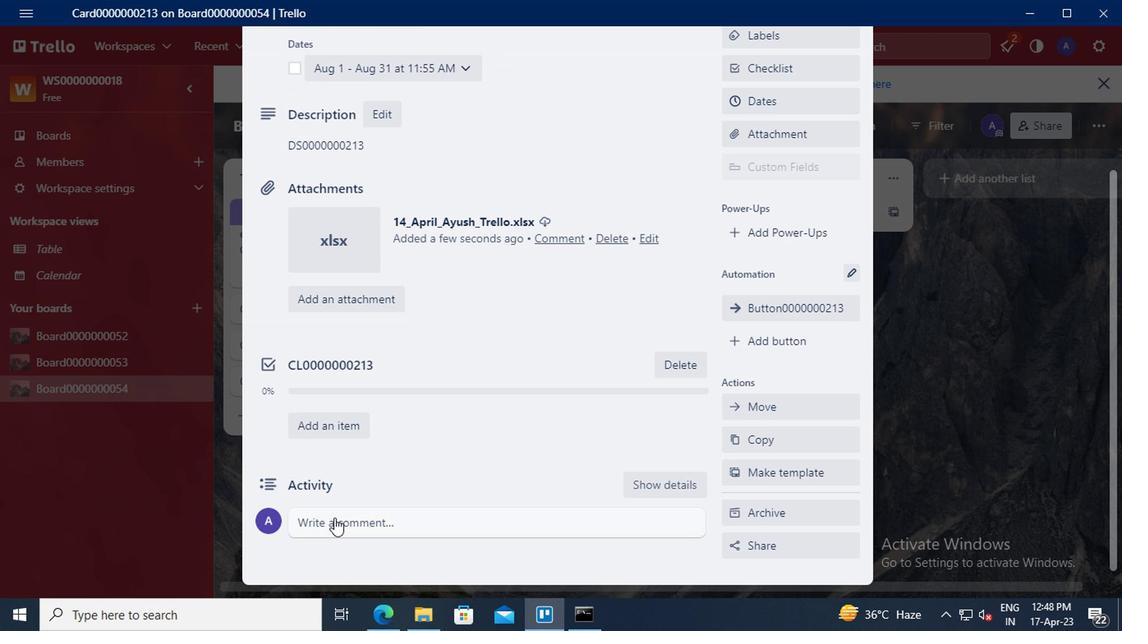 
Action: Mouse pressed left at (332, 519)
Screenshot: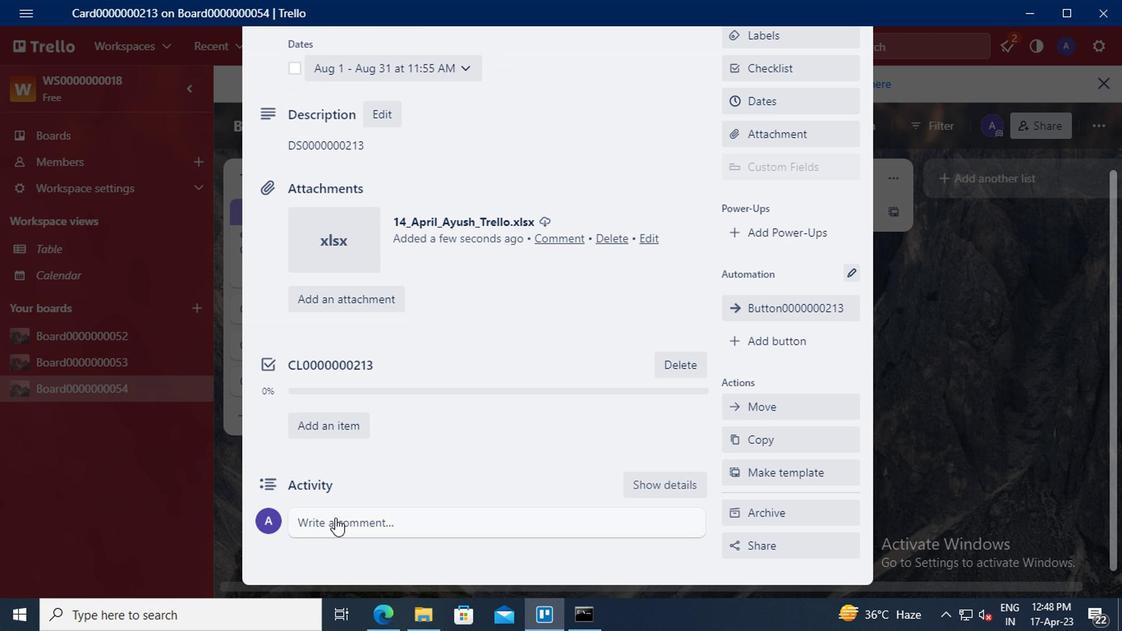 
Action: Key pressed <Key.shift>CM0000000213
Screenshot: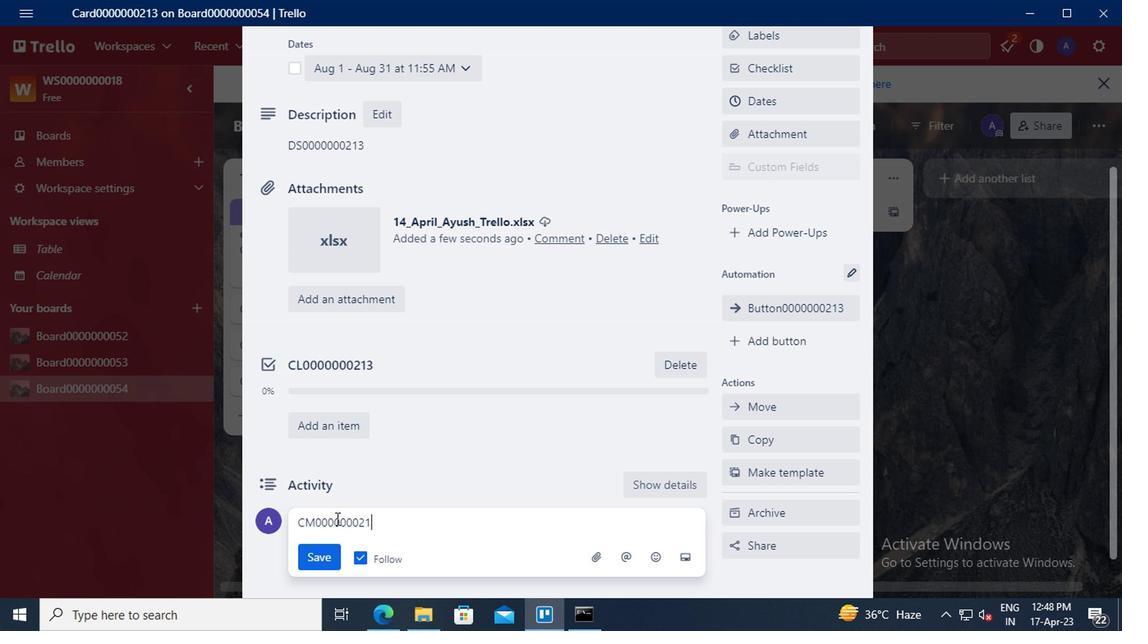 
Action: Mouse moved to (323, 552)
Screenshot: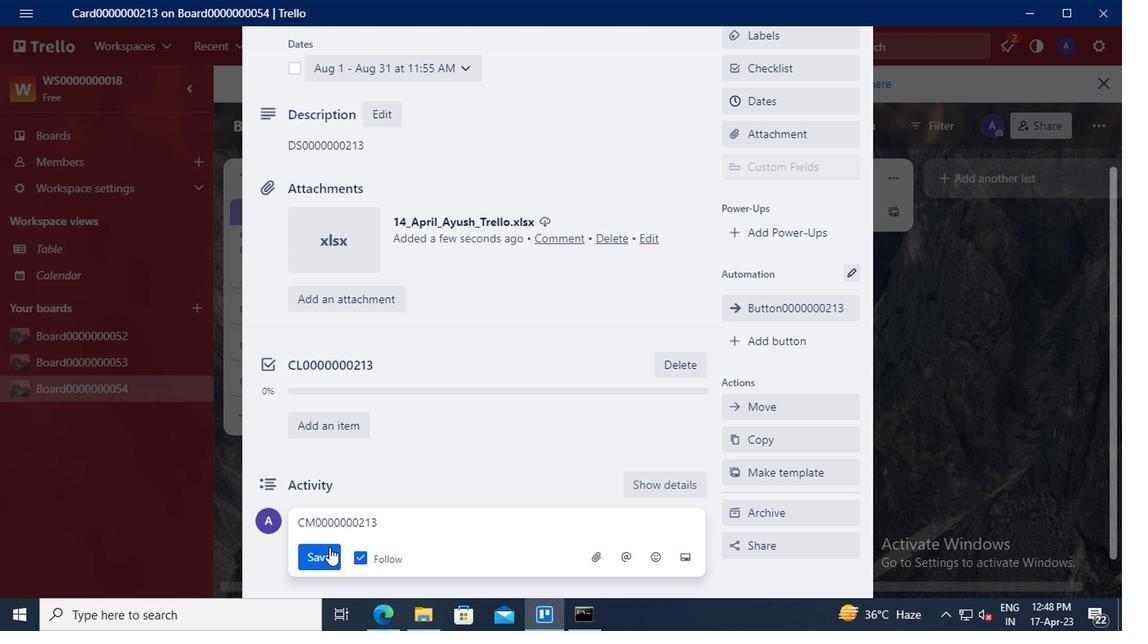 
Action: Mouse pressed left at (323, 552)
Screenshot: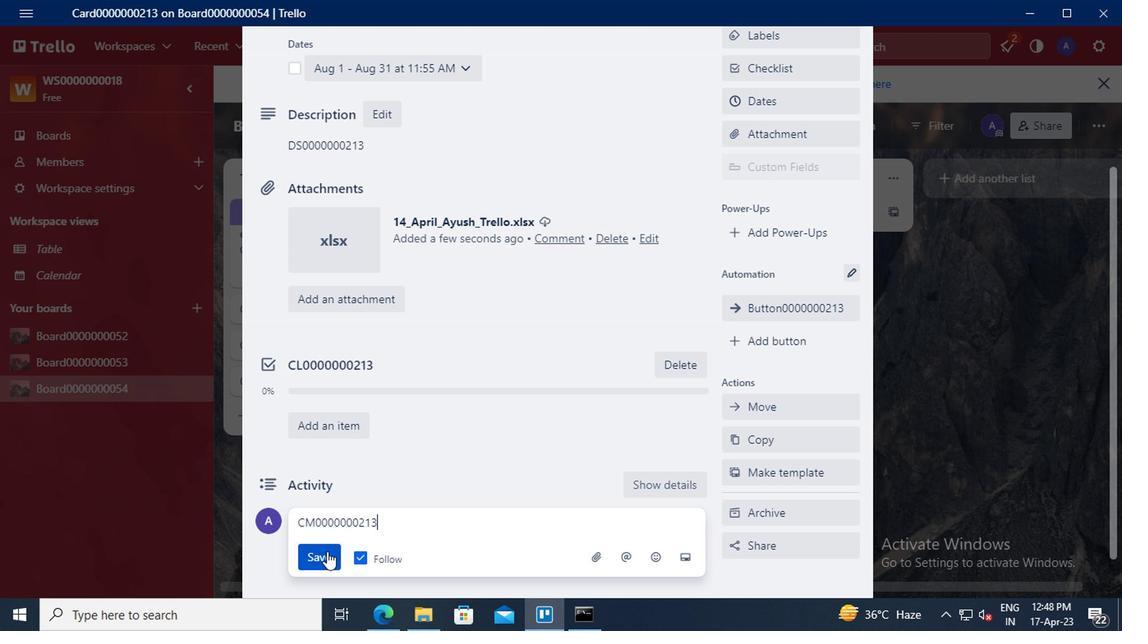 
